 Task: Assign prateek.ku2001@gmail.com as Project Lead of Scrum Project Project0000000008 in Jira. Create Issue Issue0000000031 in Backlog  in Scrum Project Project0000000007 in Jira. Create Issue Issue0000000032 in Backlog  in Scrum Project Project0000000007 in Jira. Create Issue Issue0000000033 in Backlog  in Scrum Project Project0000000007 in Jira. Create Issue Issue0000000034 in Backlog  in Scrum Project Project0000000007 in Jira
Action: Mouse moved to (79, 424)
Screenshot: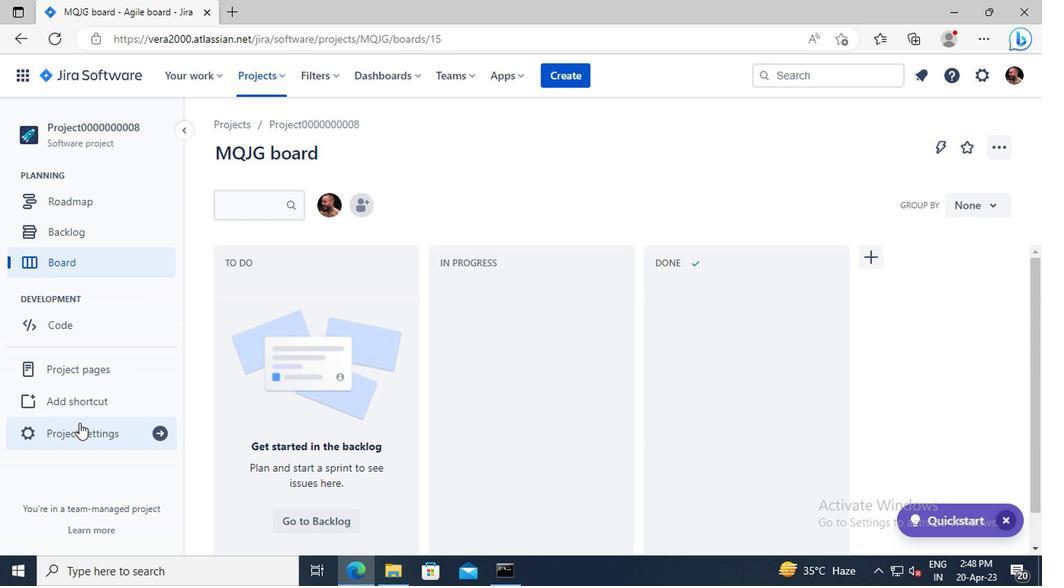 
Action: Mouse pressed left at (79, 424)
Screenshot: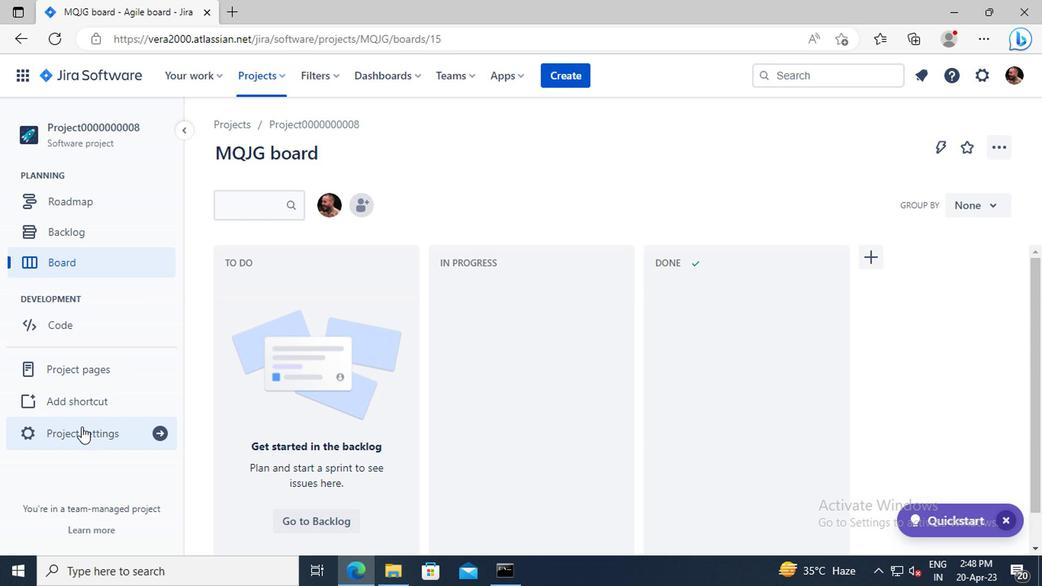 
Action: Mouse moved to (521, 323)
Screenshot: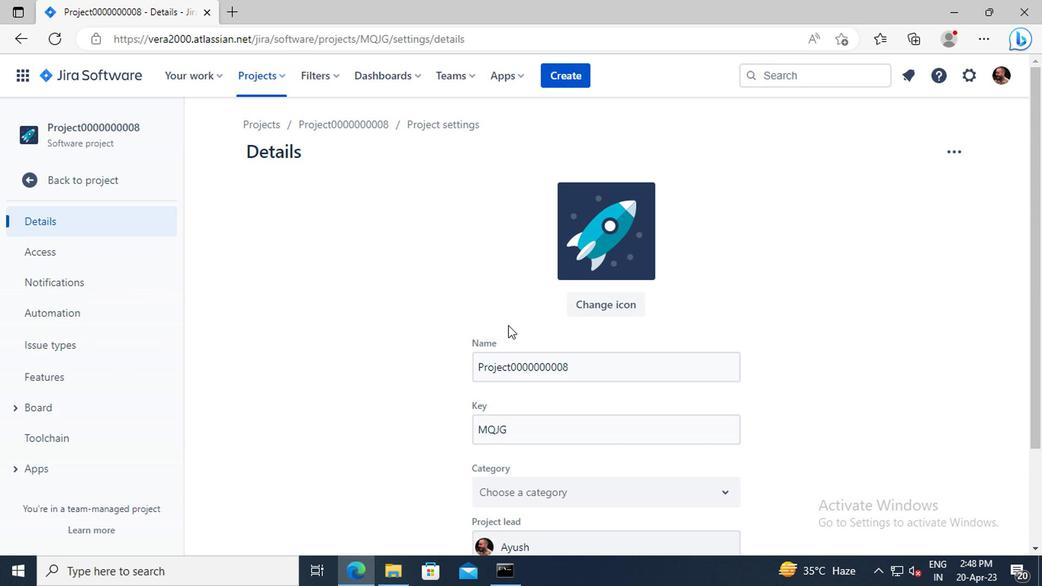 
Action: Mouse scrolled (521, 322) with delta (0, -1)
Screenshot: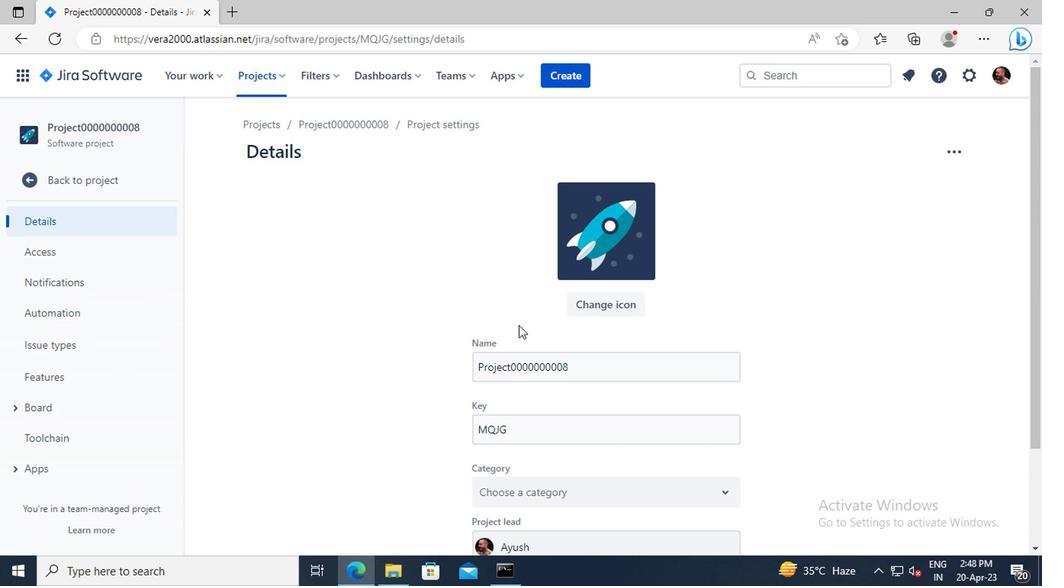 
Action: Mouse scrolled (521, 322) with delta (0, -1)
Screenshot: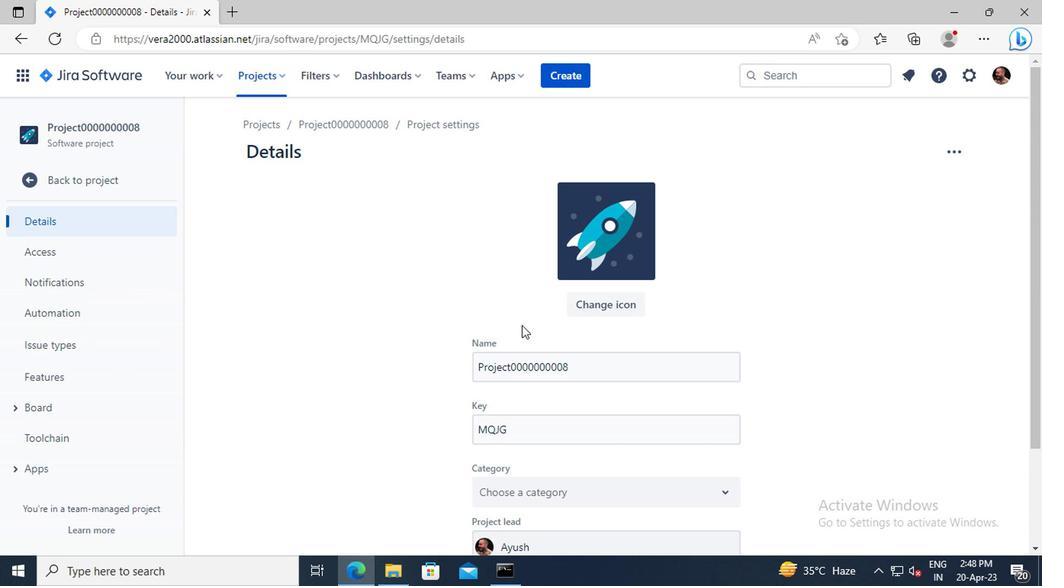 
Action: Mouse moved to (549, 415)
Screenshot: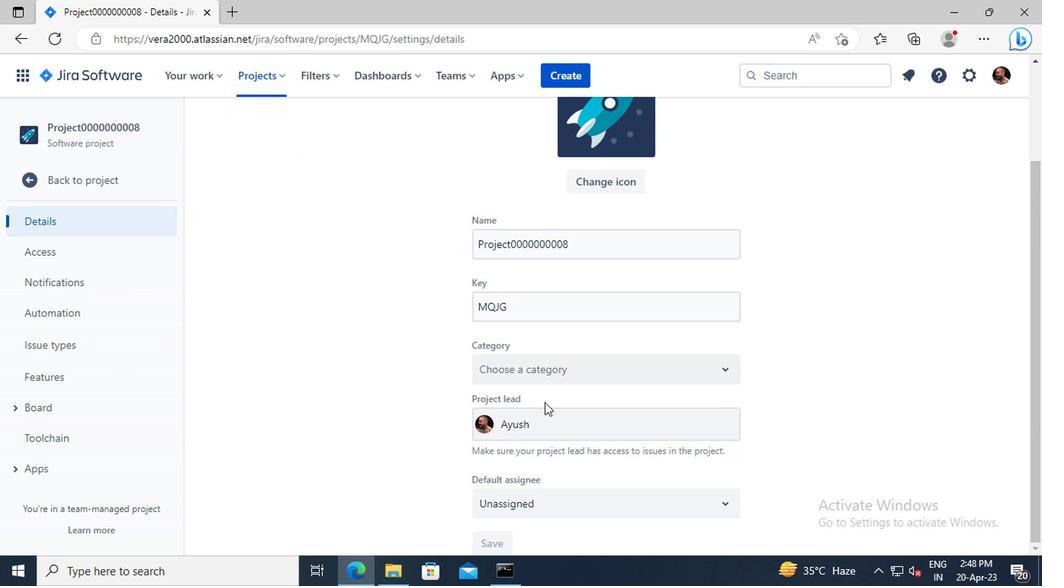 
Action: Mouse pressed left at (549, 415)
Screenshot: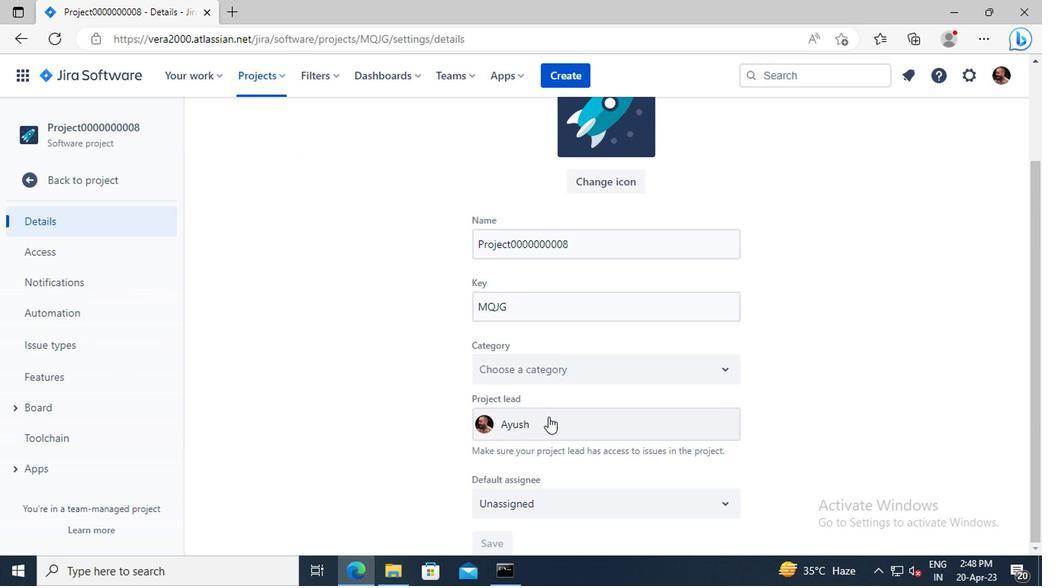 
Action: Key pressed parteek
Screenshot: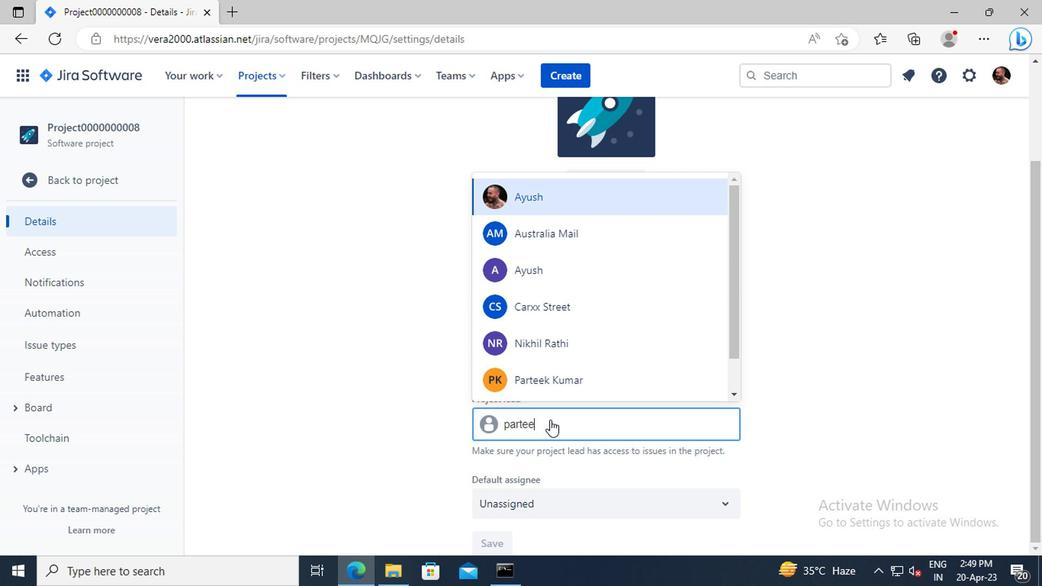 
Action: Mouse moved to (552, 378)
Screenshot: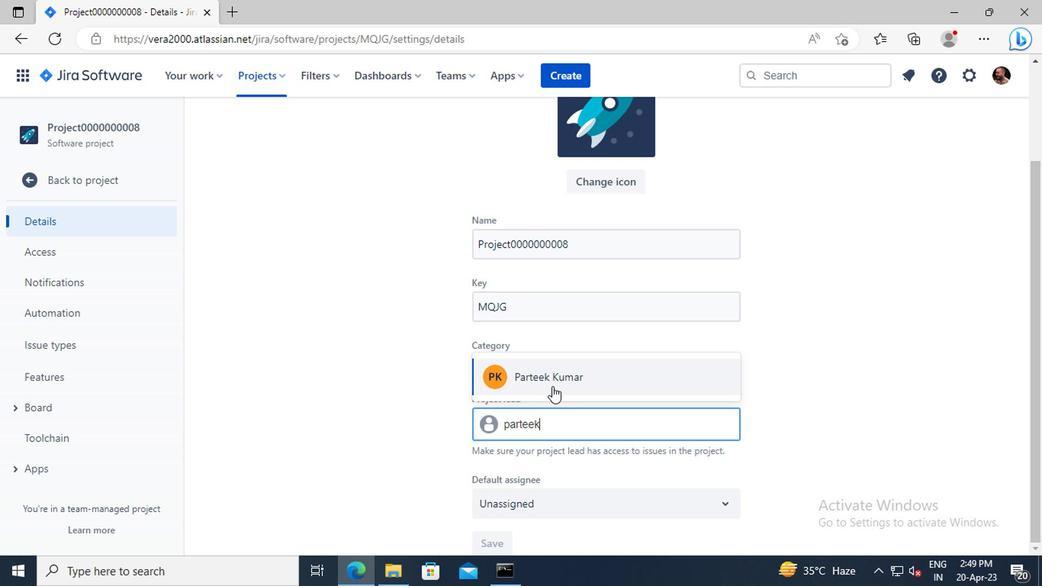 
Action: Mouse pressed left at (552, 378)
Screenshot: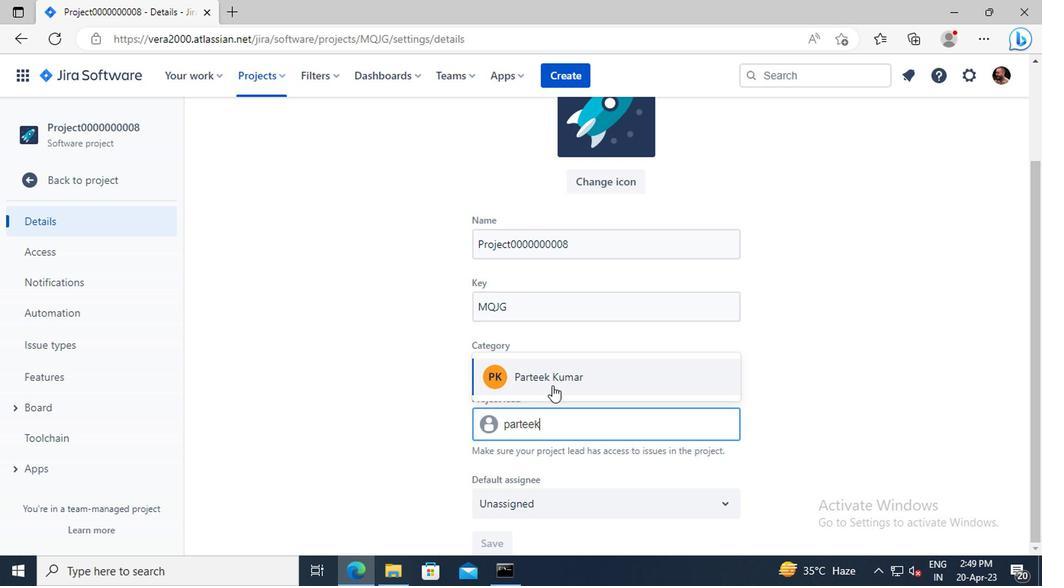 
Action: Mouse moved to (499, 529)
Screenshot: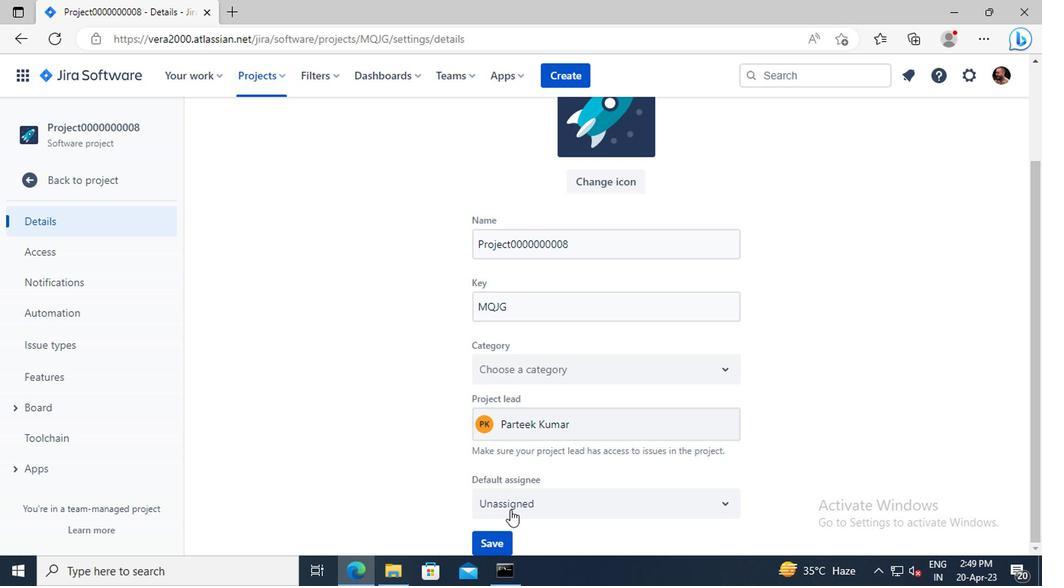 
Action: Mouse pressed left at (499, 529)
Screenshot: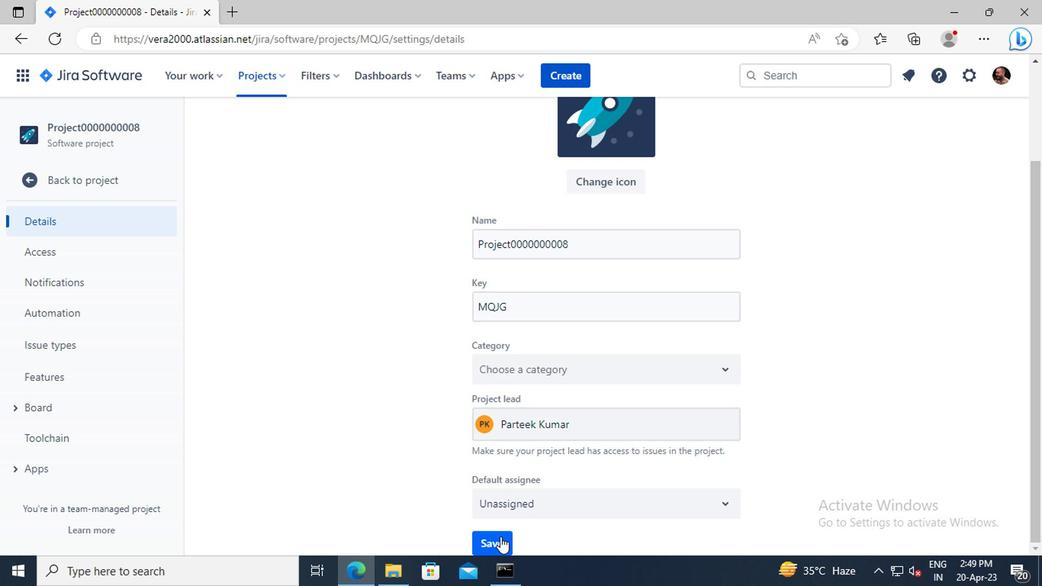 
Action: Mouse moved to (253, 80)
Screenshot: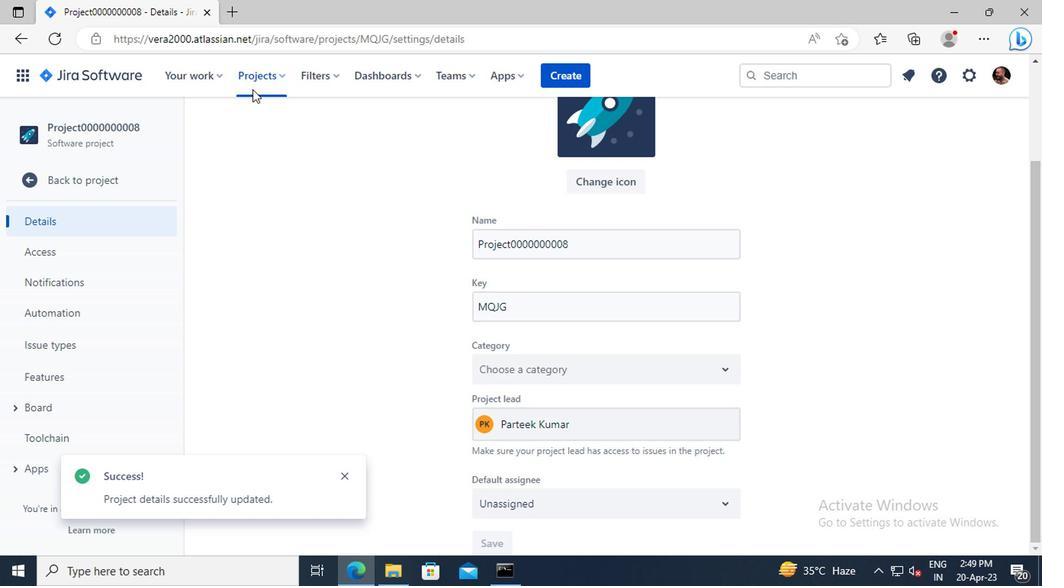 
Action: Mouse pressed left at (253, 80)
Screenshot: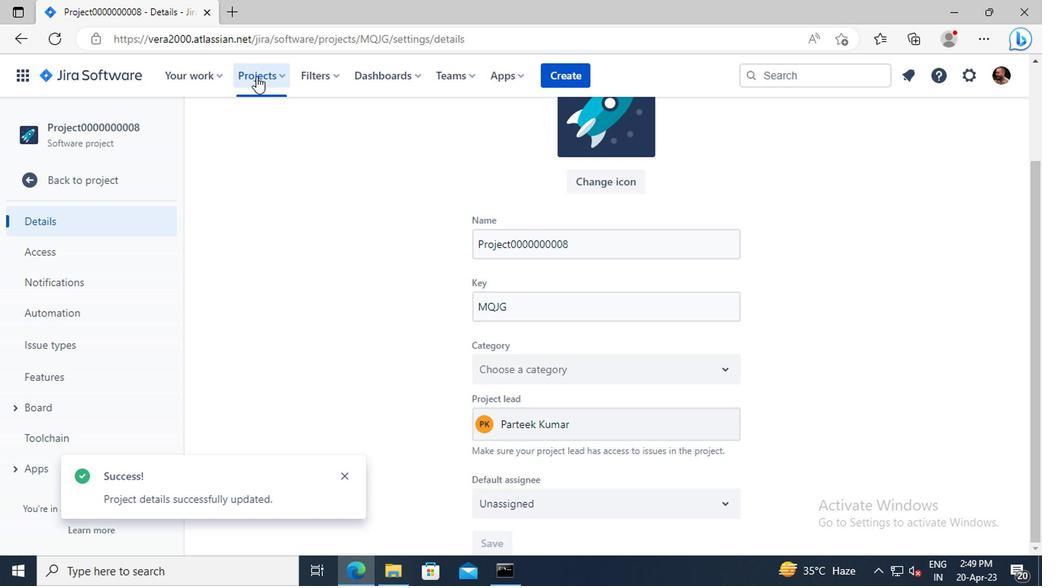 
Action: Mouse moved to (312, 177)
Screenshot: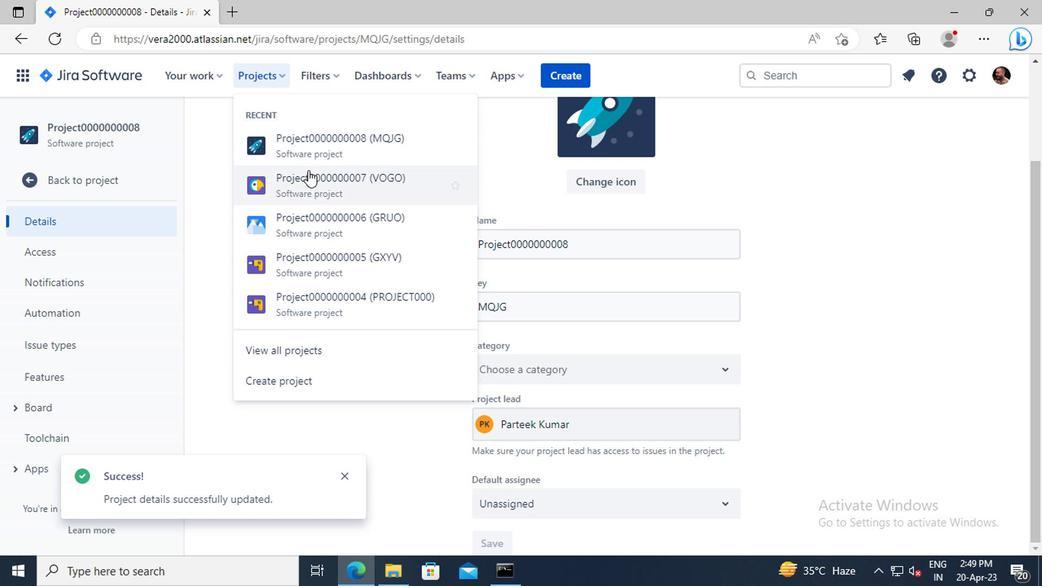 
Action: Mouse pressed left at (312, 177)
Screenshot: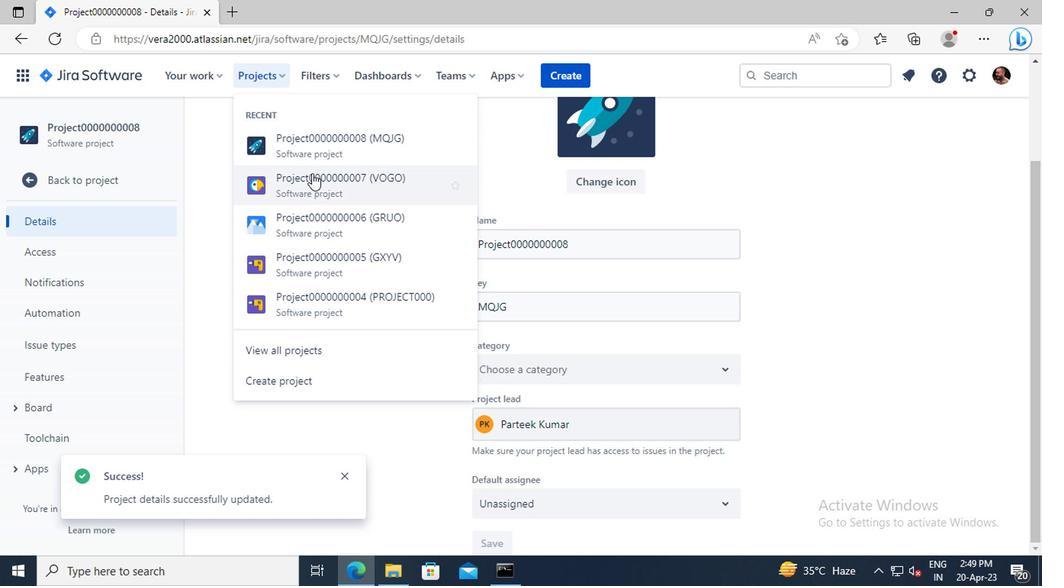 
Action: Mouse moved to (93, 231)
Screenshot: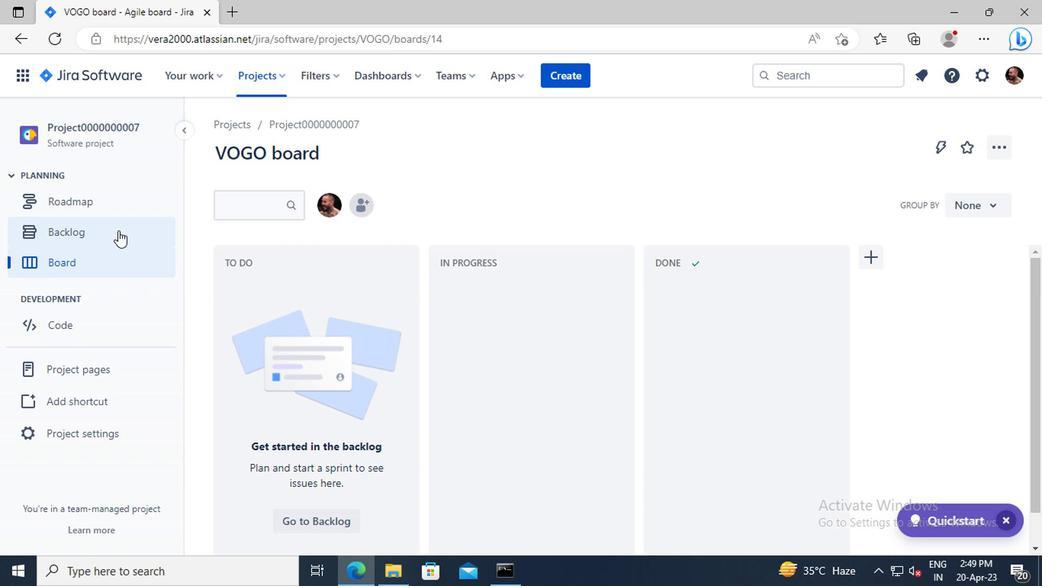 
Action: Mouse pressed left at (93, 231)
Screenshot: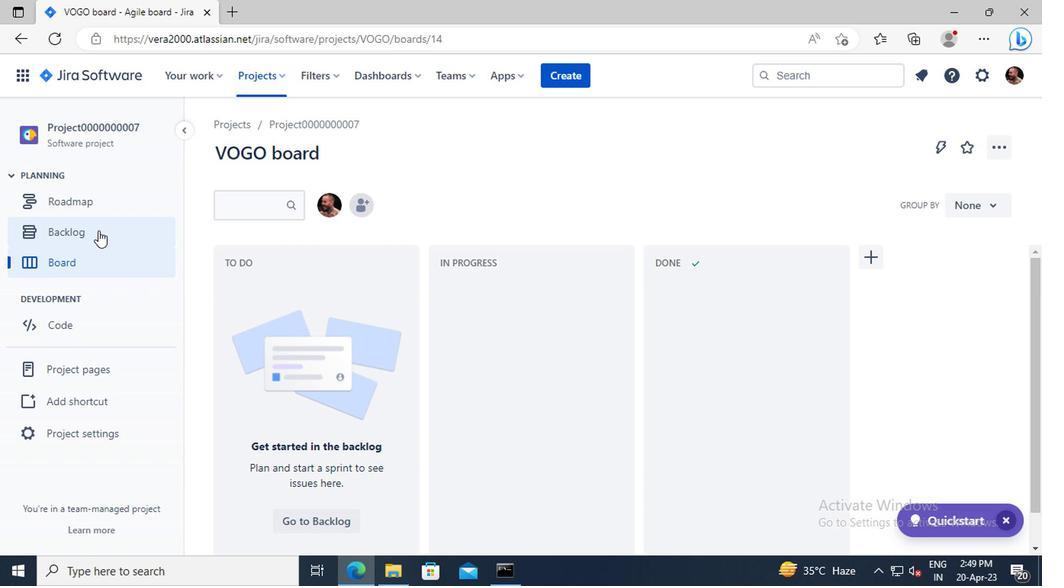 
Action: Mouse moved to (571, 81)
Screenshot: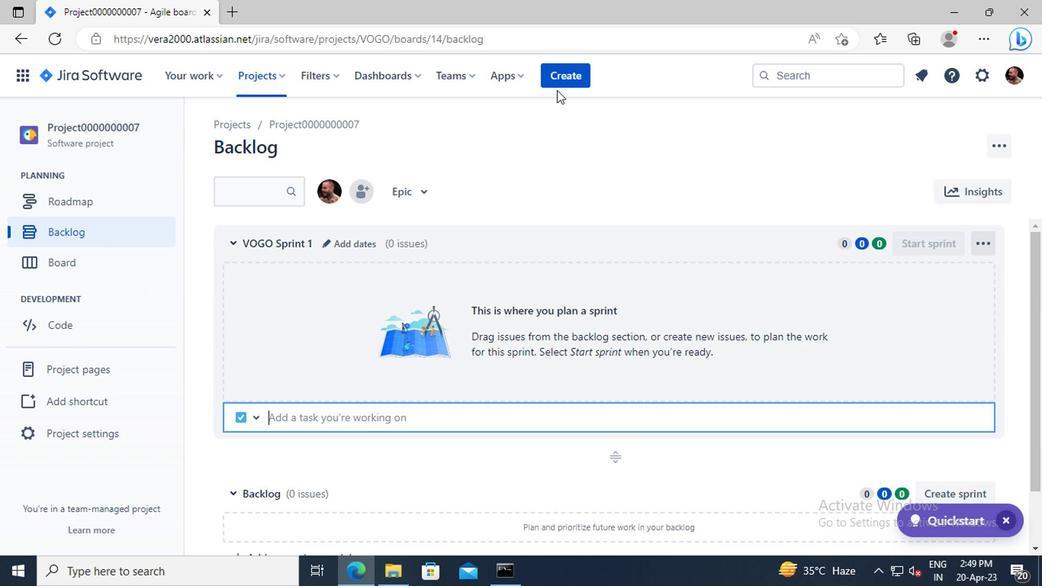 
Action: Mouse pressed left at (571, 81)
Screenshot: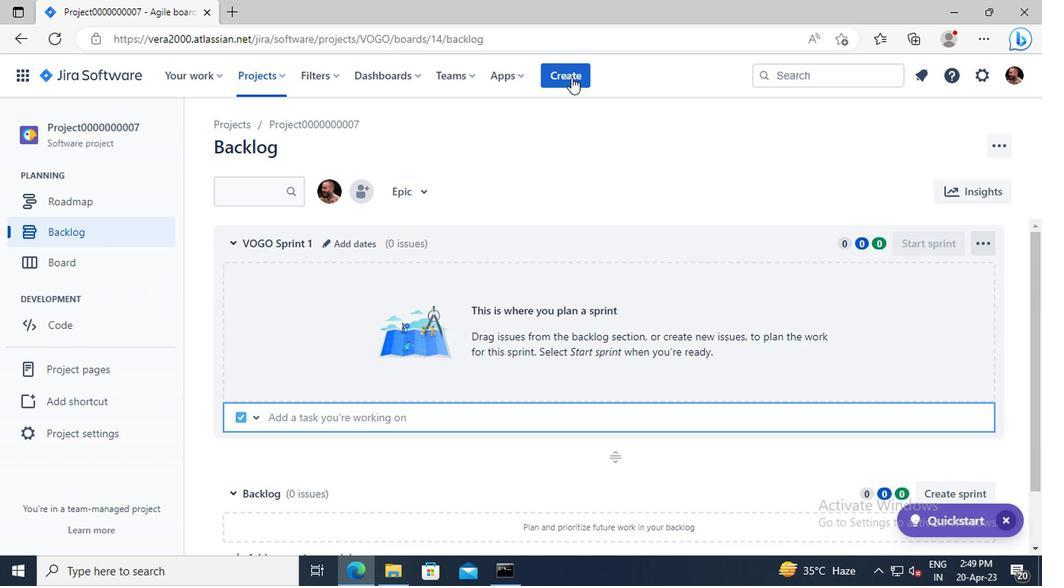 
Action: Mouse moved to (437, 301)
Screenshot: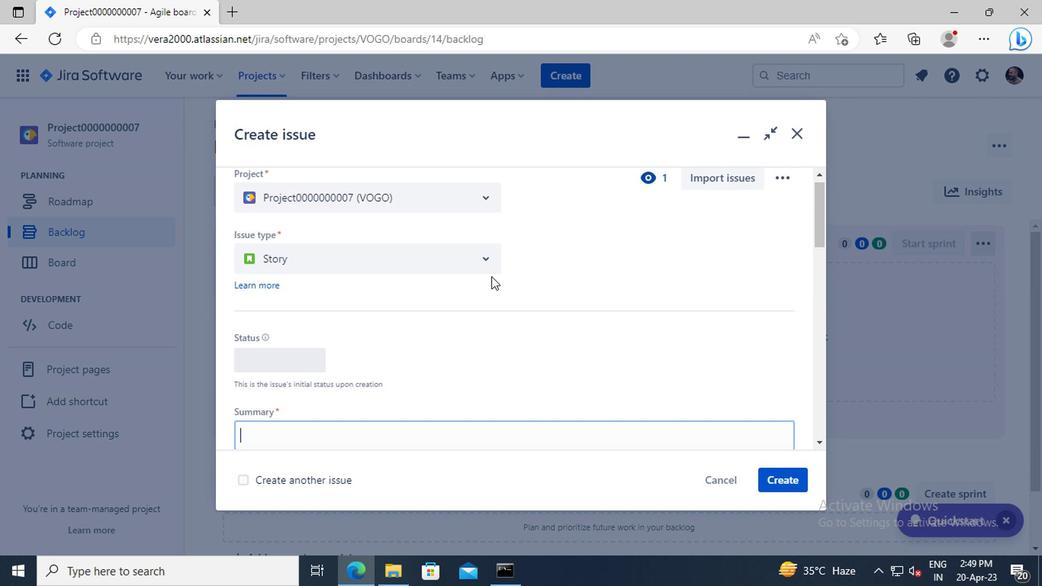 
Action: Mouse scrolled (437, 300) with delta (0, -1)
Screenshot: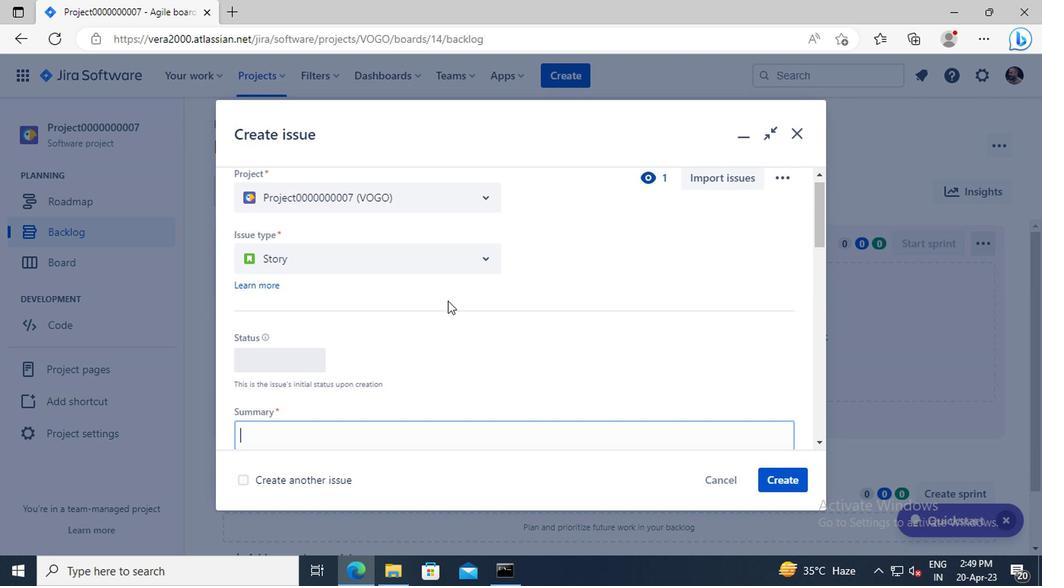 
Action: Mouse moved to (351, 394)
Screenshot: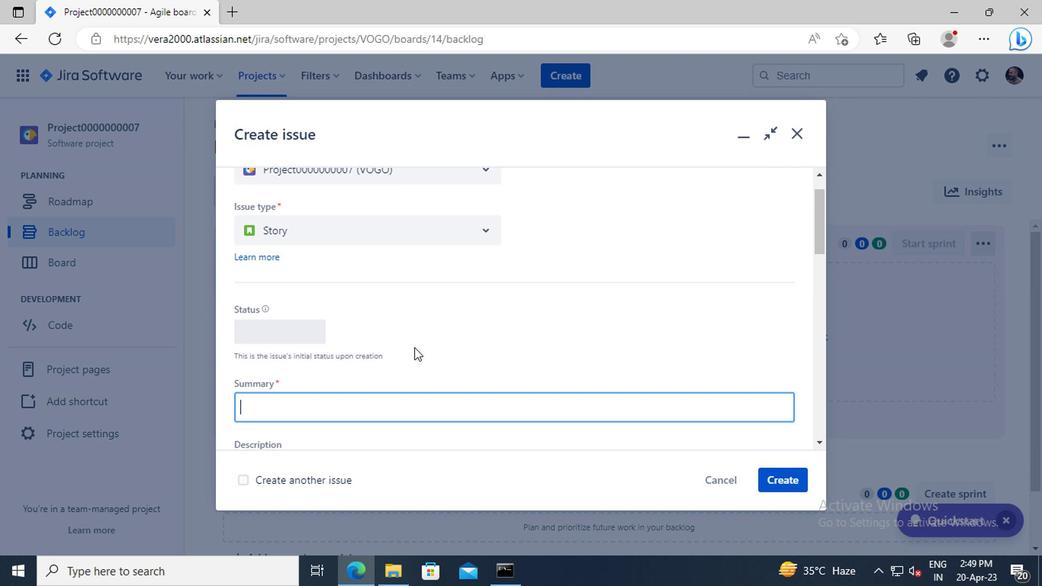 
Action: Mouse pressed left at (351, 394)
Screenshot: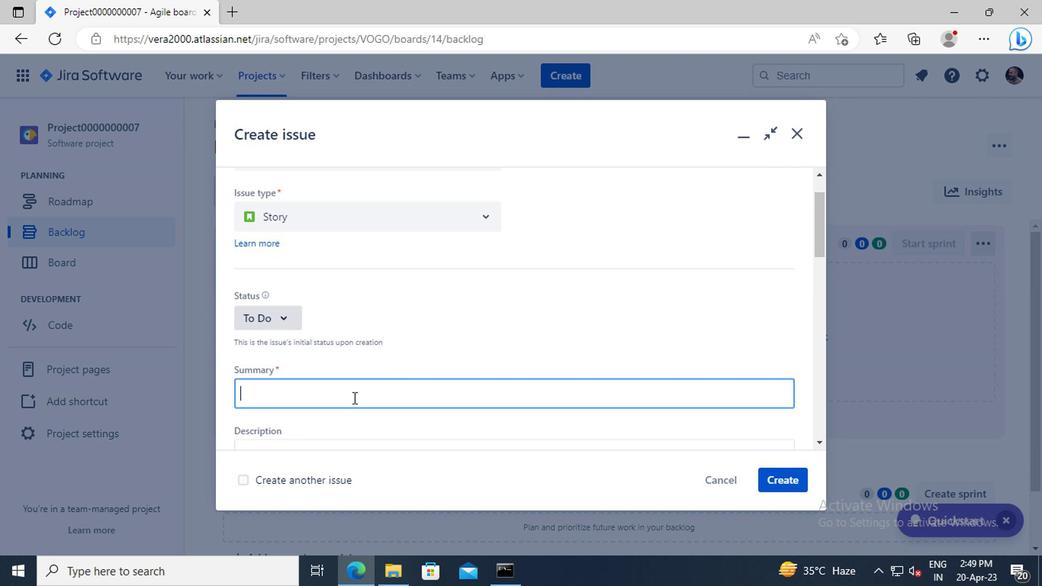 
Action: Mouse moved to (350, 394)
Screenshot: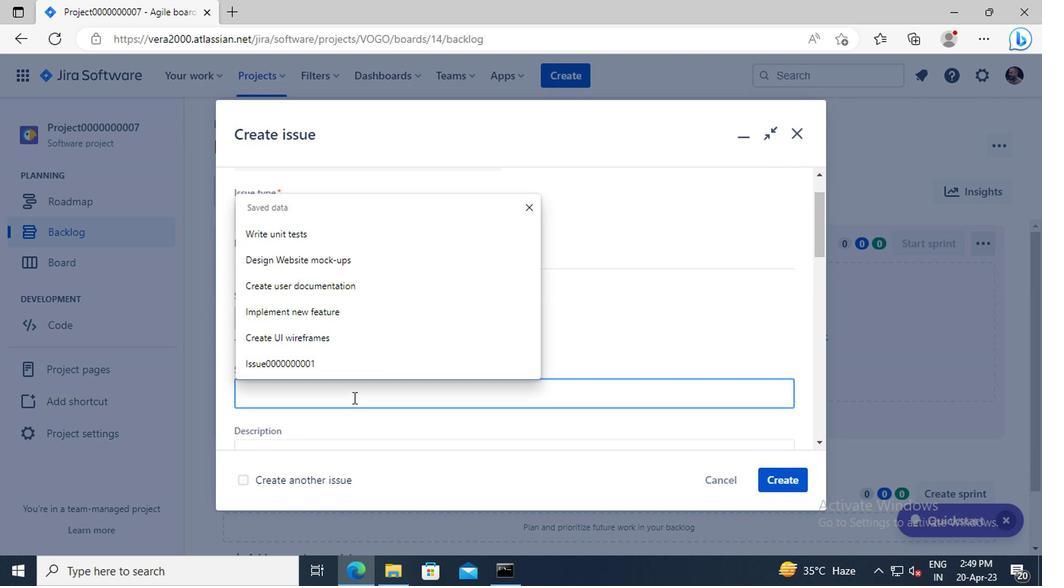 
Action: Key pressed <Key.shift>ISSUE0000000031
Screenshot: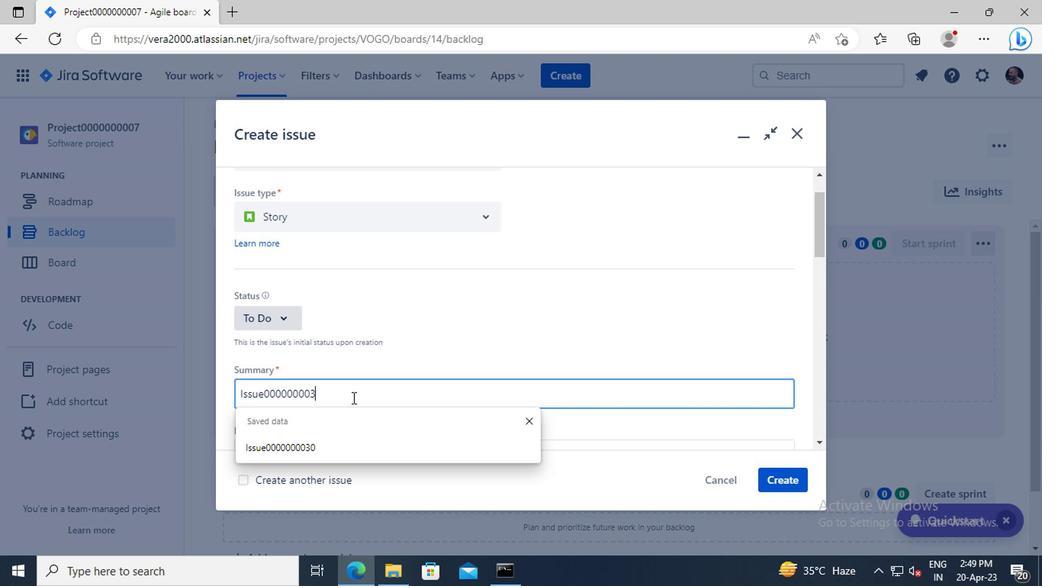 
Action: Mouse moved to (775, 474)
Screenshot: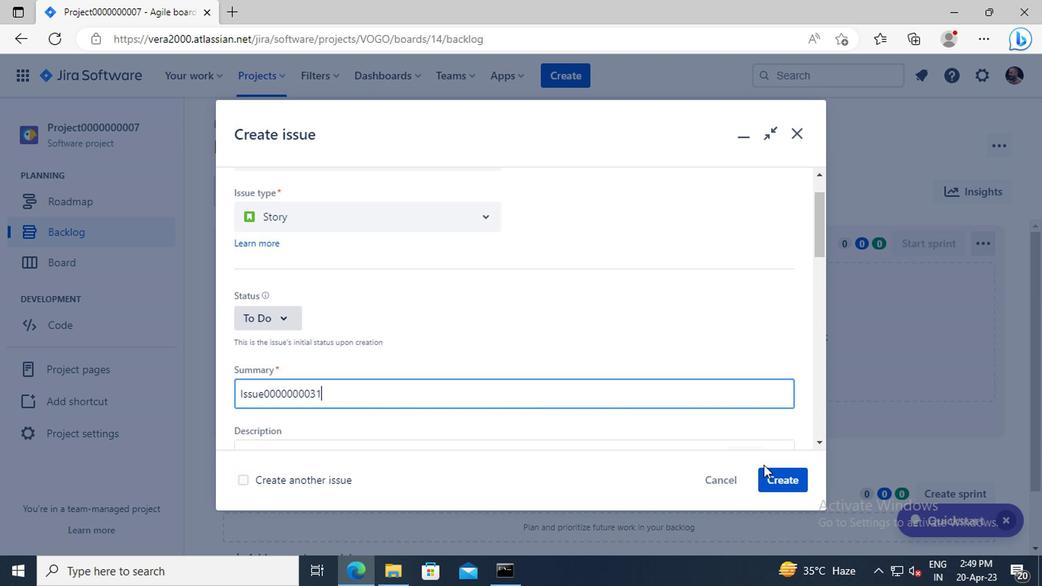 
Action: Mouse pressed left at (775, 474)
Screenshot: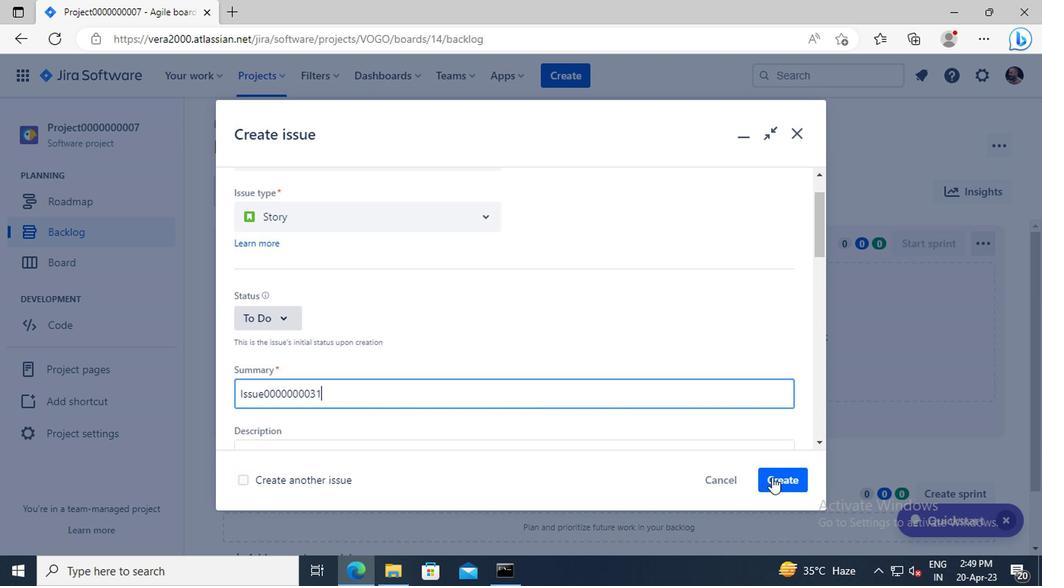 
Action: Mouse moved to (572, 77)
Screenshot: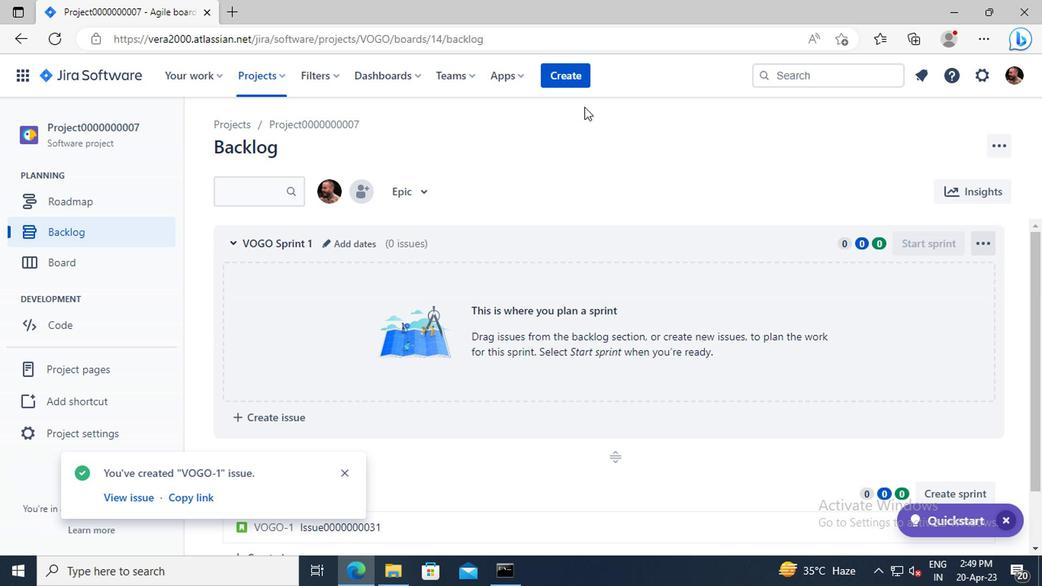 
Action: Mouse pressed left at (572, 77)
Screenshot: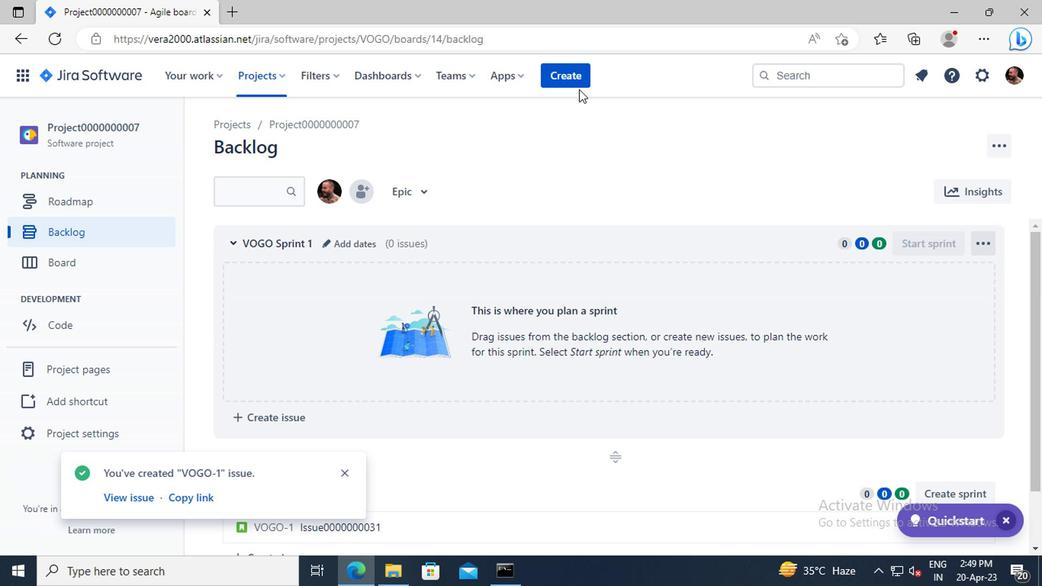 
Action: Mouse moved to (389, 310)
Screenshot: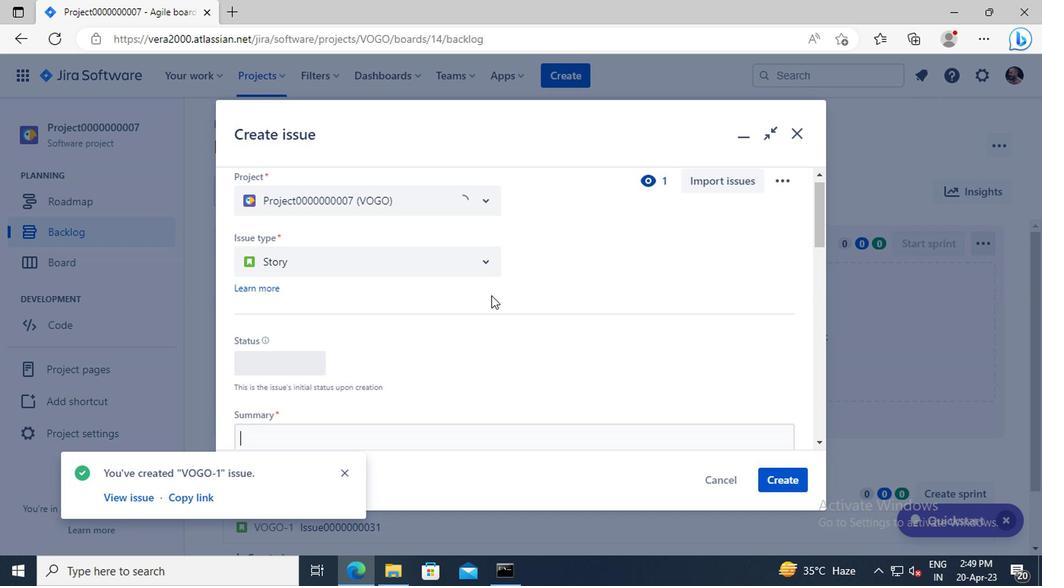 
Action: Mouse scrolled (389, 309) with delta (0, 0)
Screenshot: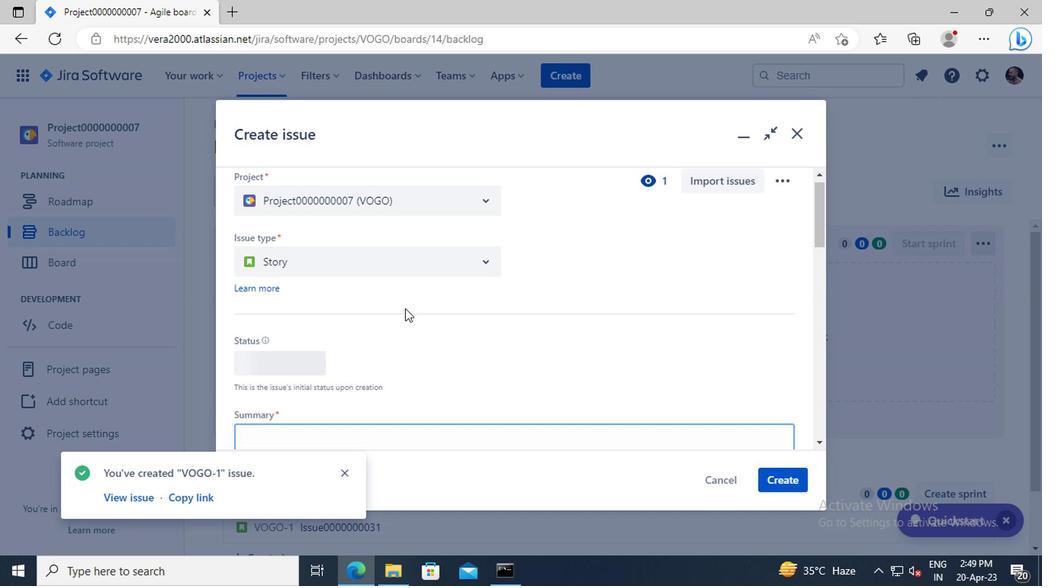
Action: Mouse scrolled (389, 309) with delta (0, 0)
Screenshot: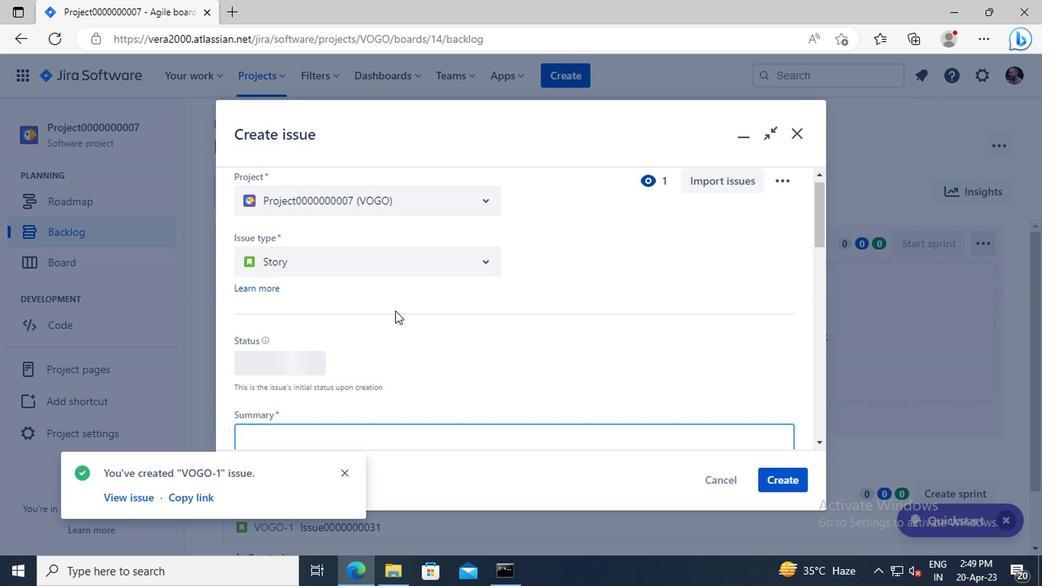 
Action: Mouse moved to (355, 348)
Screenshot: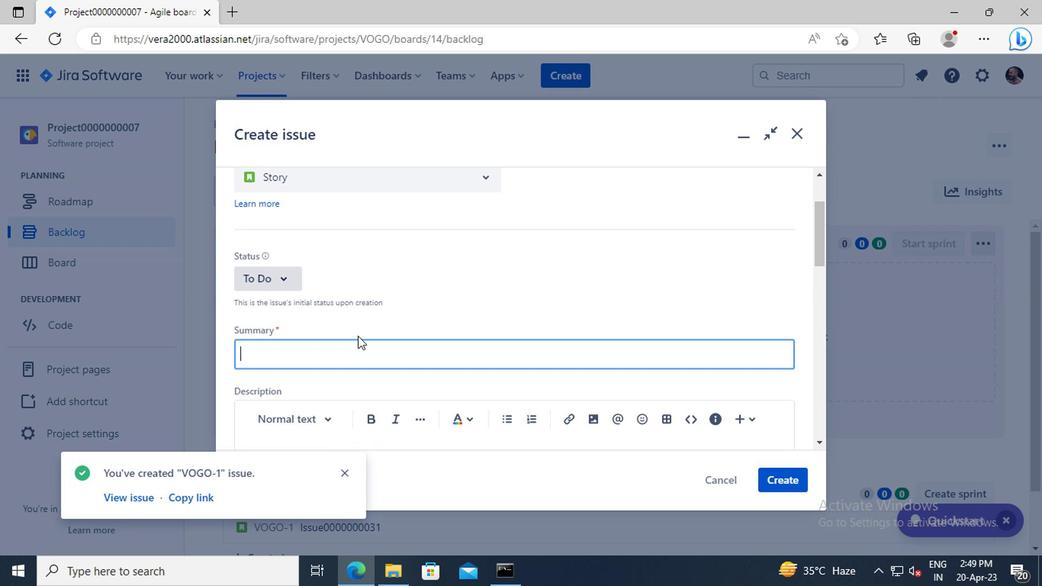 
Action: Mouse pressed left at (355, 348)
Screenshot: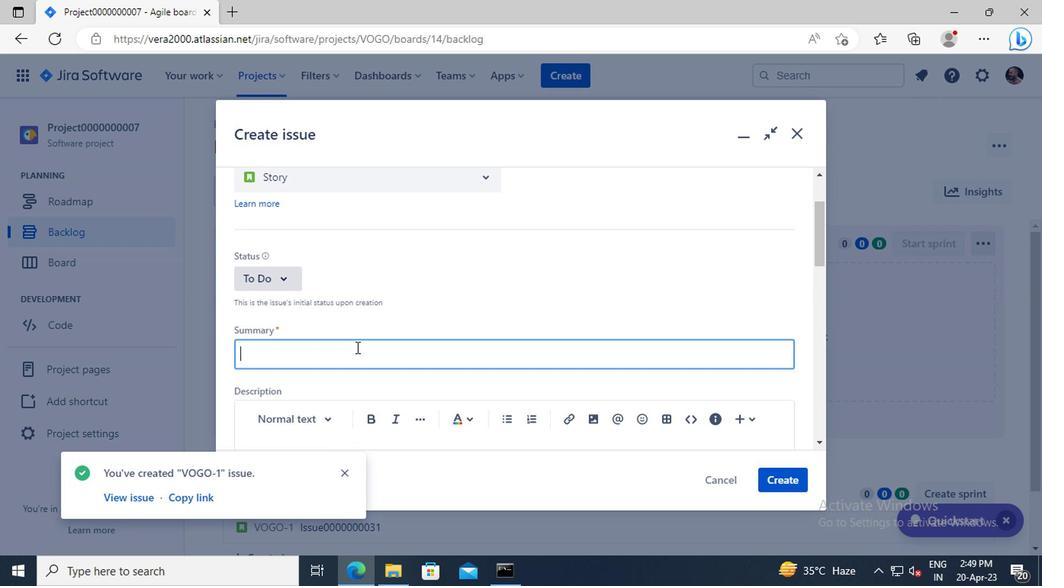 
Action: Key pressed <Key.shift>ISSUE0000000032
Screenshot: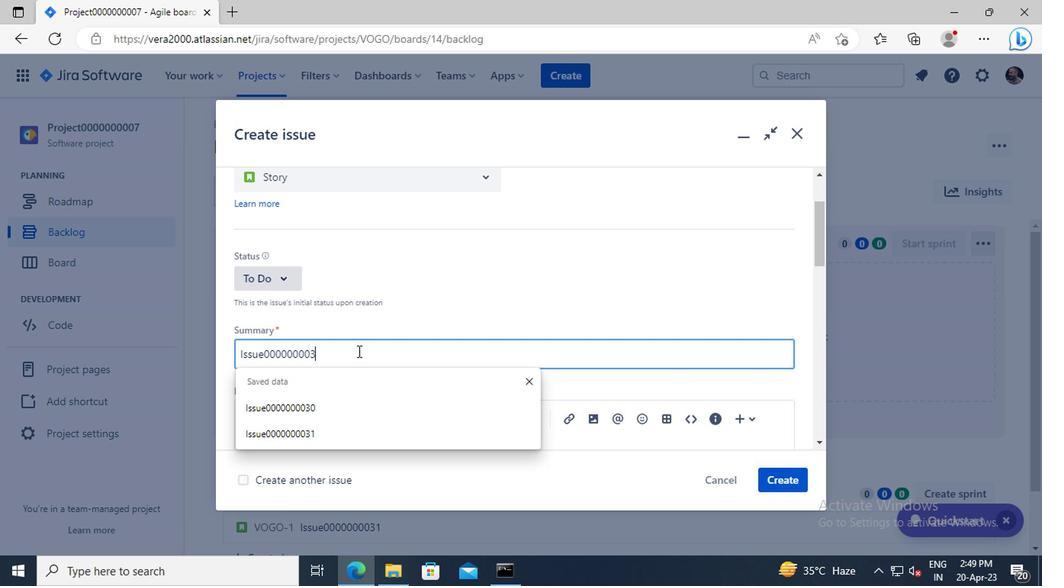 
Action: Mouse moved to (778, 466)
Screenshot: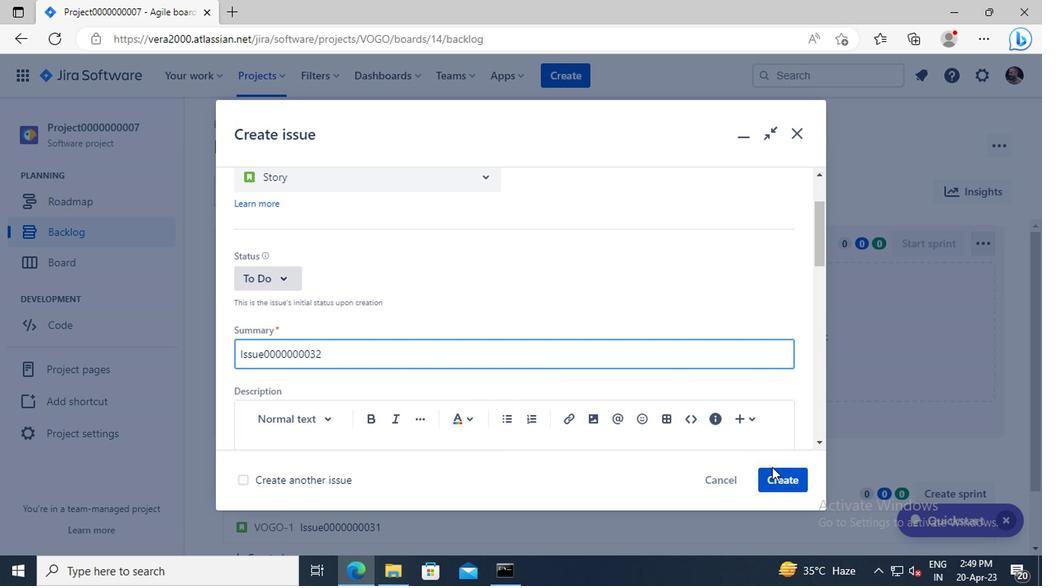 
Action: Mouse pressed left at (778, 466)
Screenshot: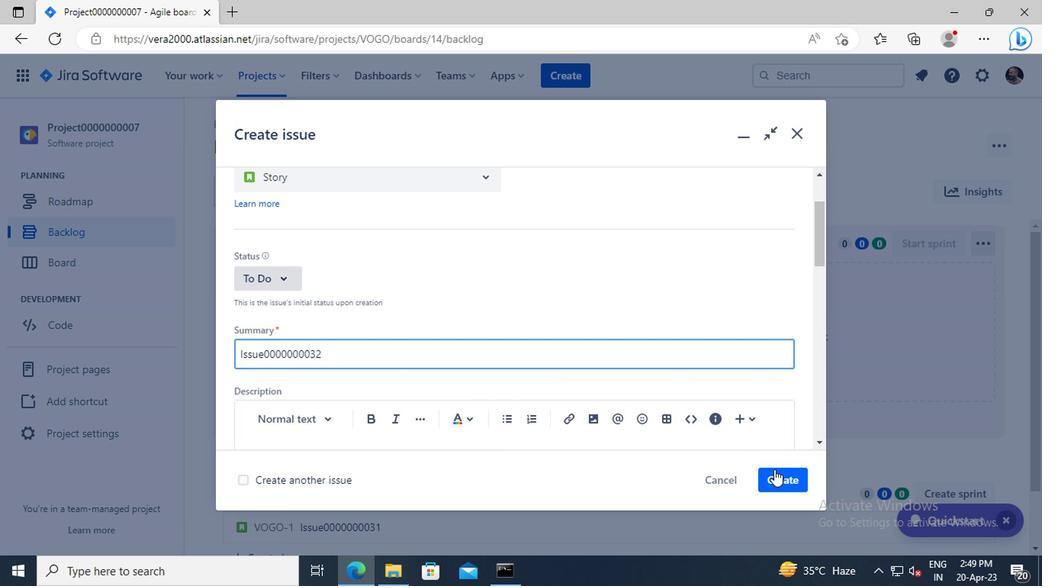 
Action: Mouse moved to (577, 81)
Screenshot: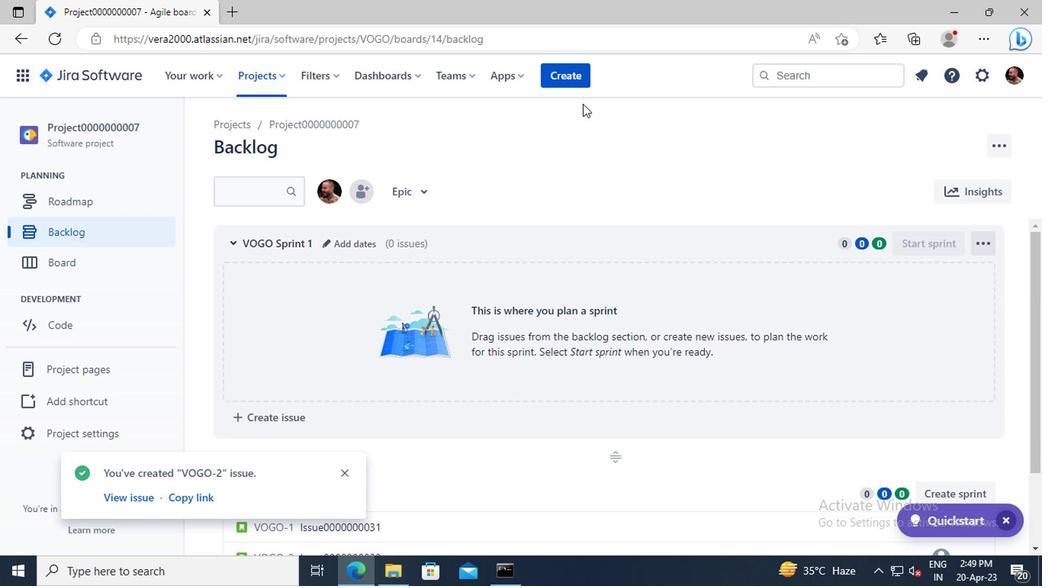 
Action: Mouse pressed left at (577, 81)
Screenshot: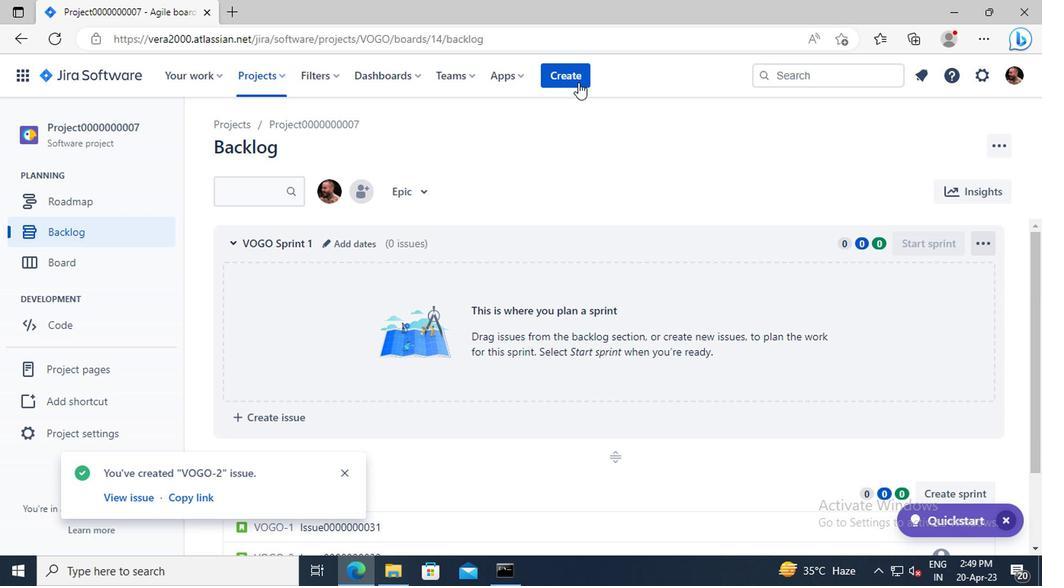 
Action: Mouse moved to (458, 301)
Screenshot: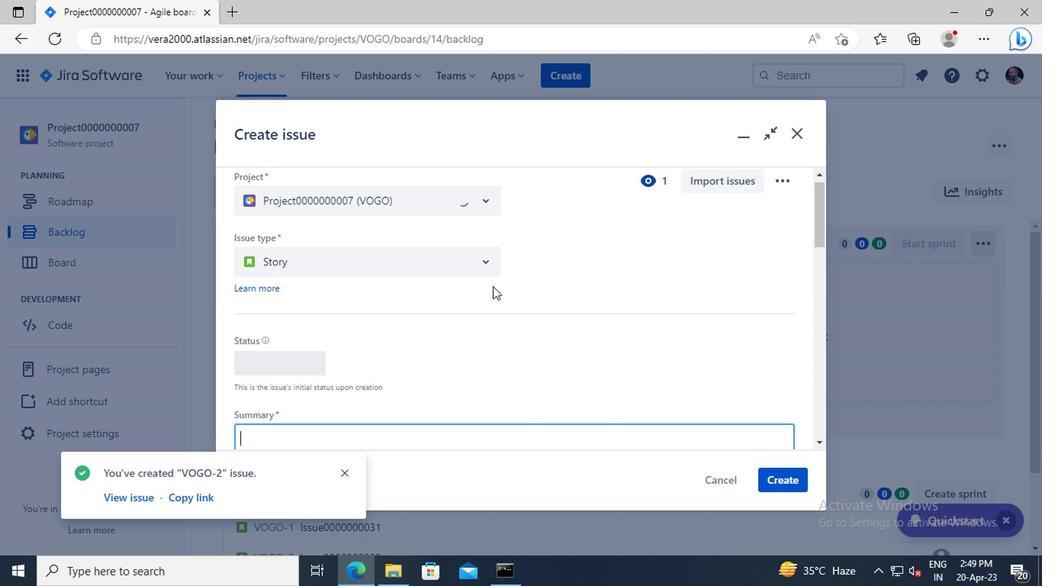 
Action: Mouse scrolled (458, 301) with delta (0, 0)
Screenshot: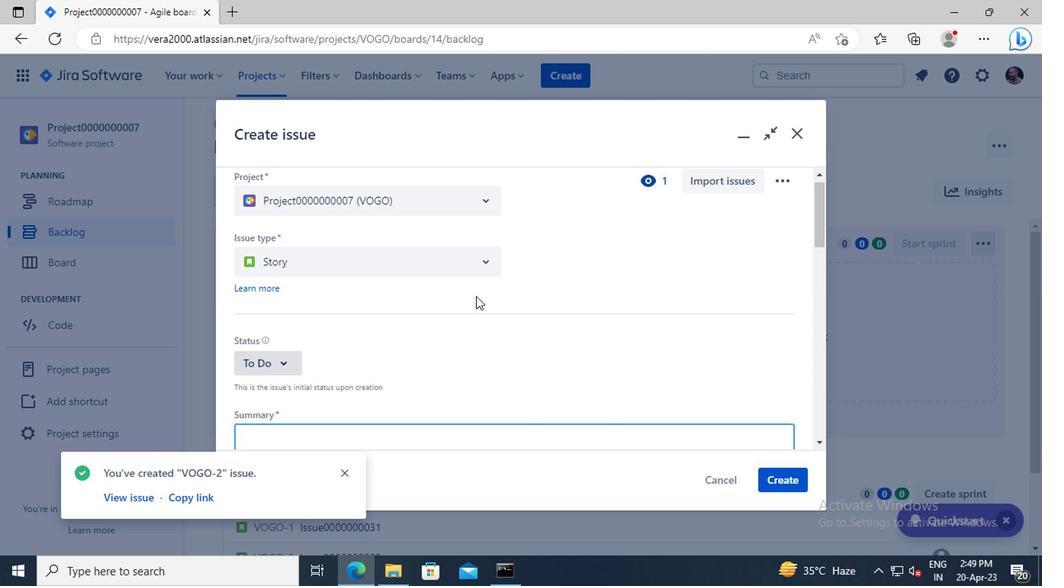 
Action: Mouse moved to (419, 389)
Screenshot: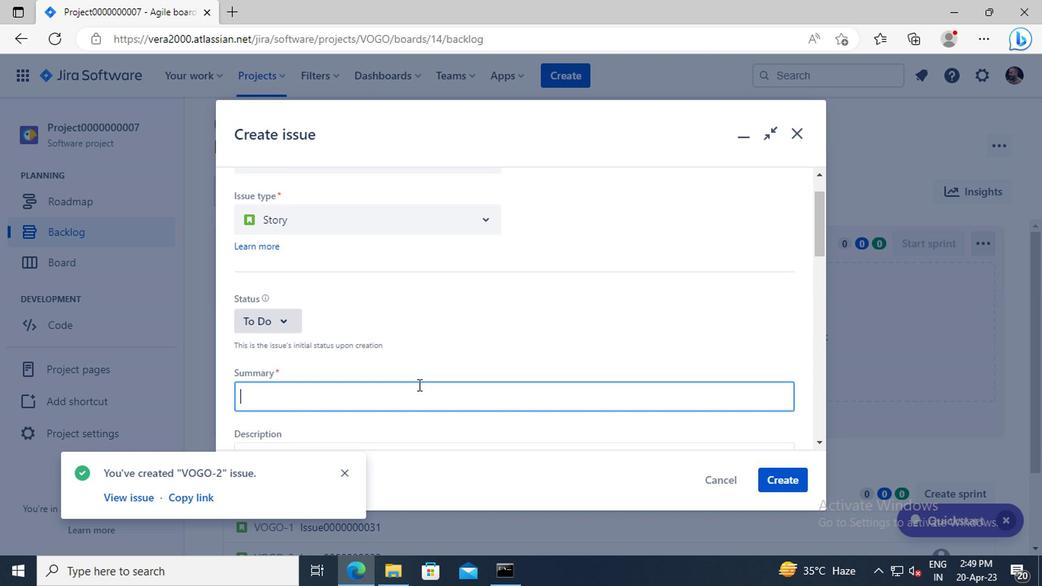
Action: Mouse pressed left at (419, 389)
Screenshot: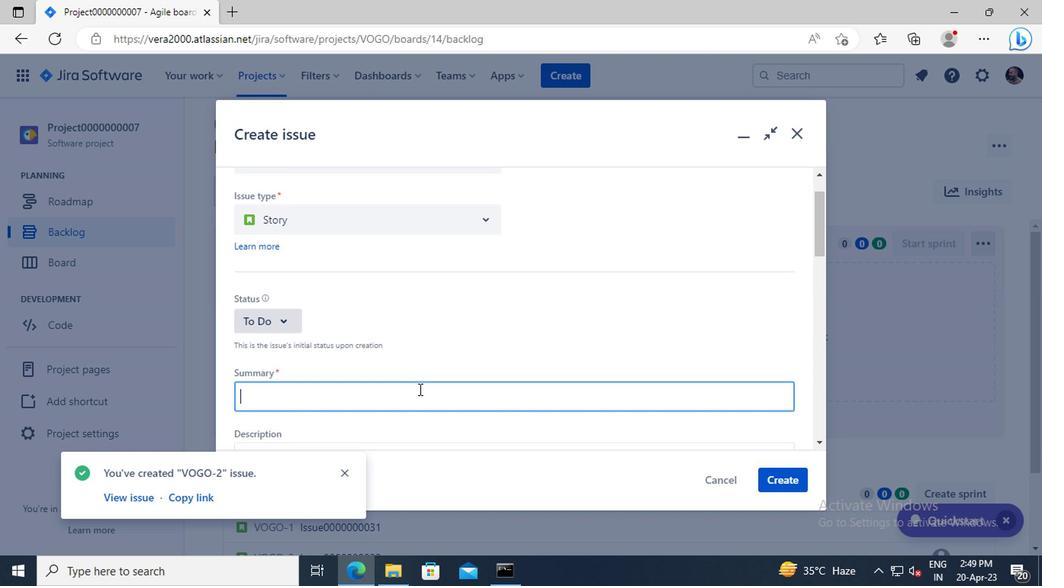 
Action: Key pressed <Key.shift>ISSUE0000000033
Screenshot: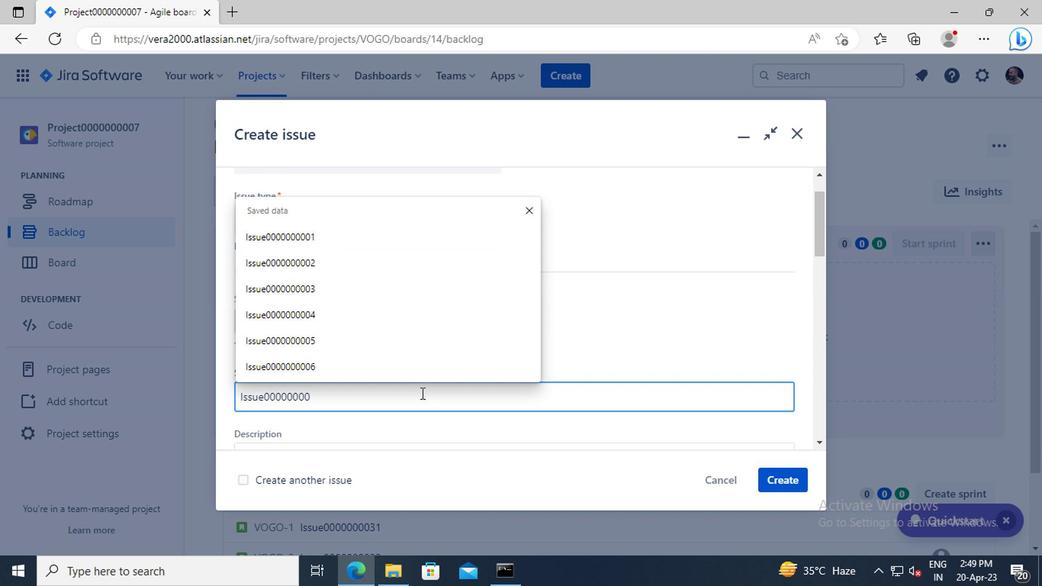 
Action: Mouse moved to (775, 468)
Screenshot: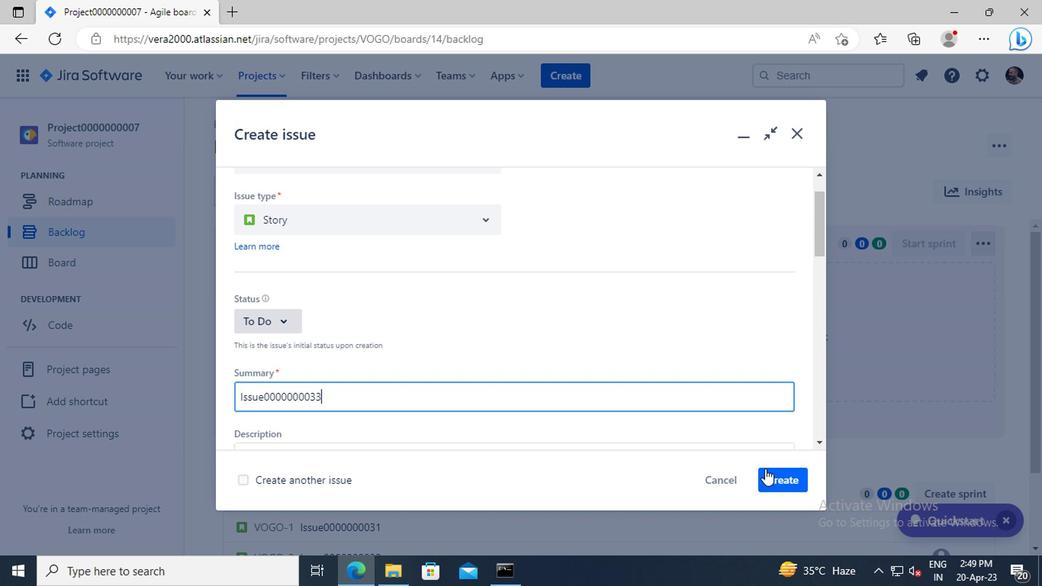
Action: Mouse pressed left at (775, 468)
Screenshot: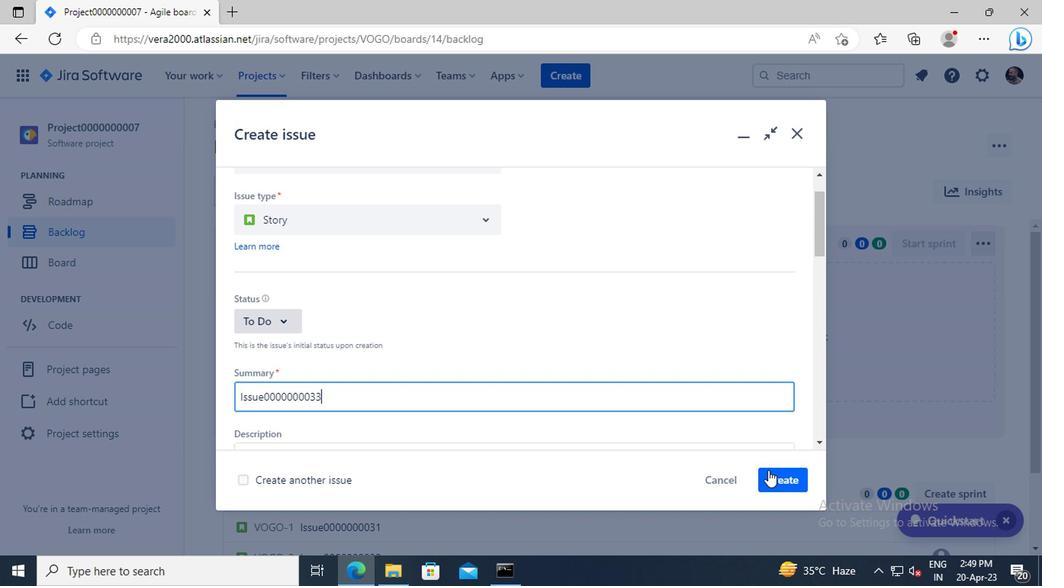 
Action: Mouse moved to (565, 83)
Screenshot: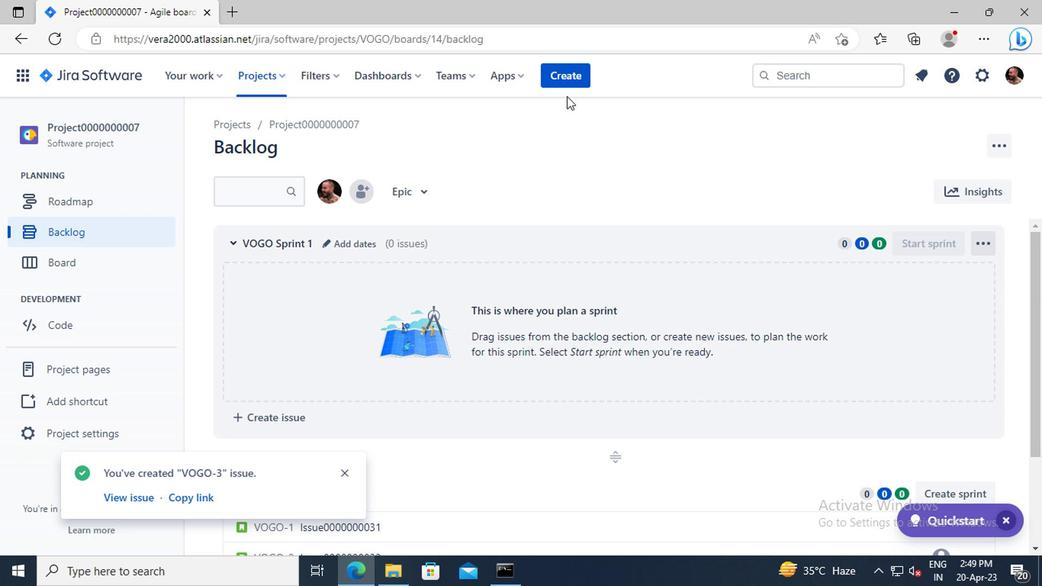 
Action: Mouse pressed left at (565, 83)
Screenshot: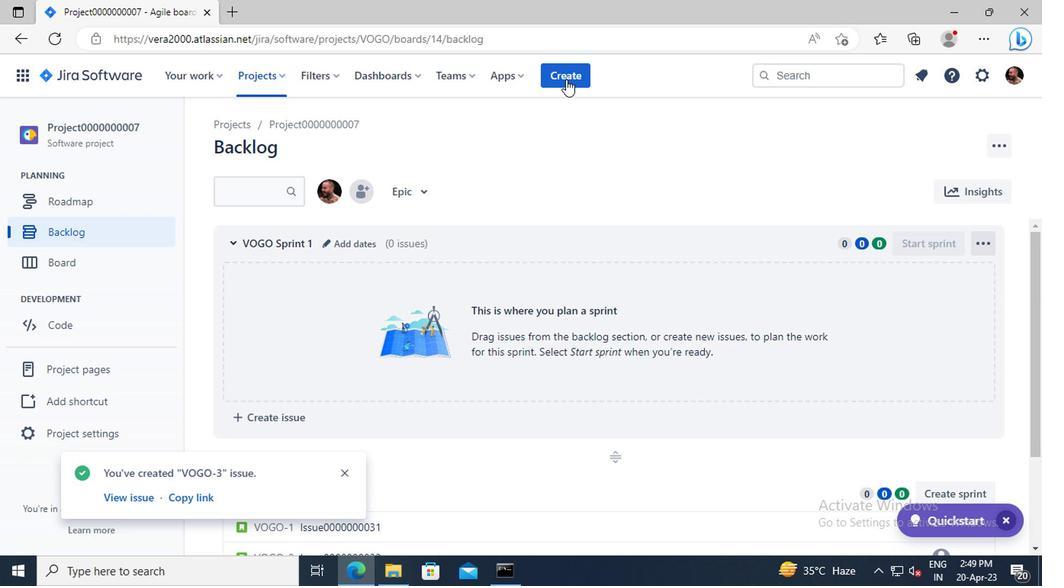 
Action: Mouse moved to (453, 311)
Screenshot: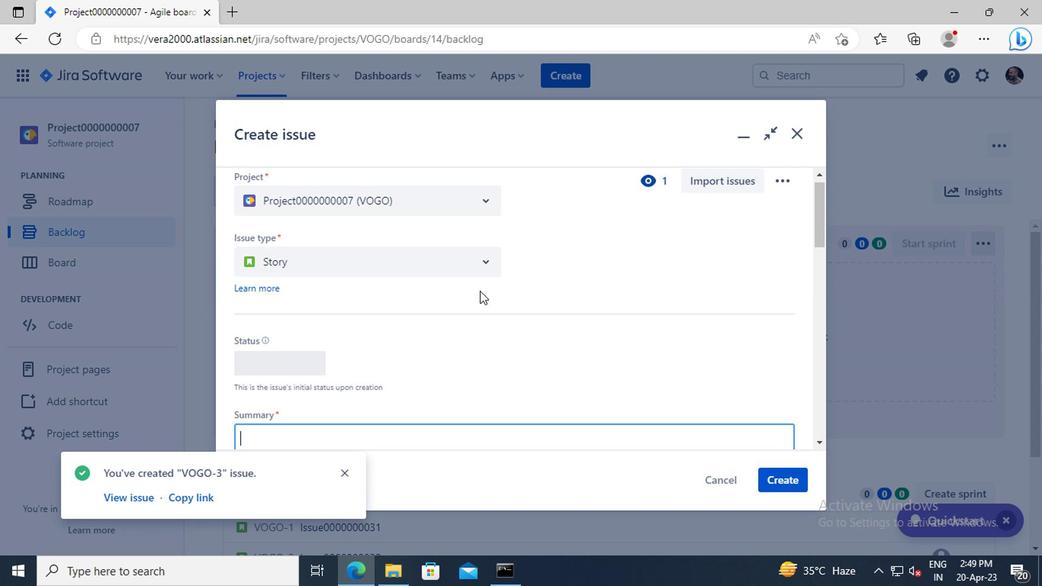 
Action: Mouse scrolled (453, 311) with delta (0, 0)
Screenshot: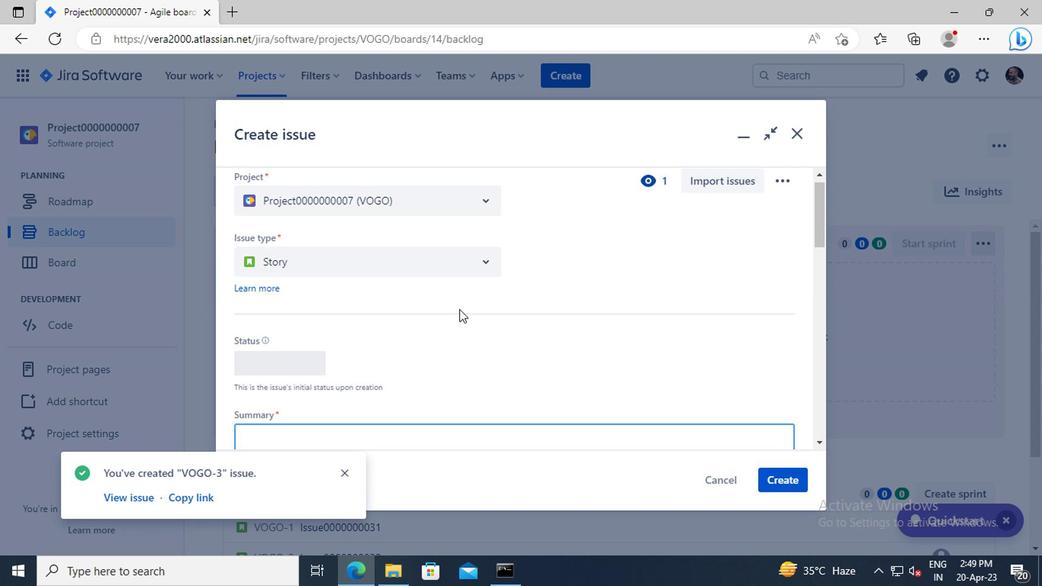 
Action: Mouse scrolled (453, 311) with delta (0, 0)
Screenshot: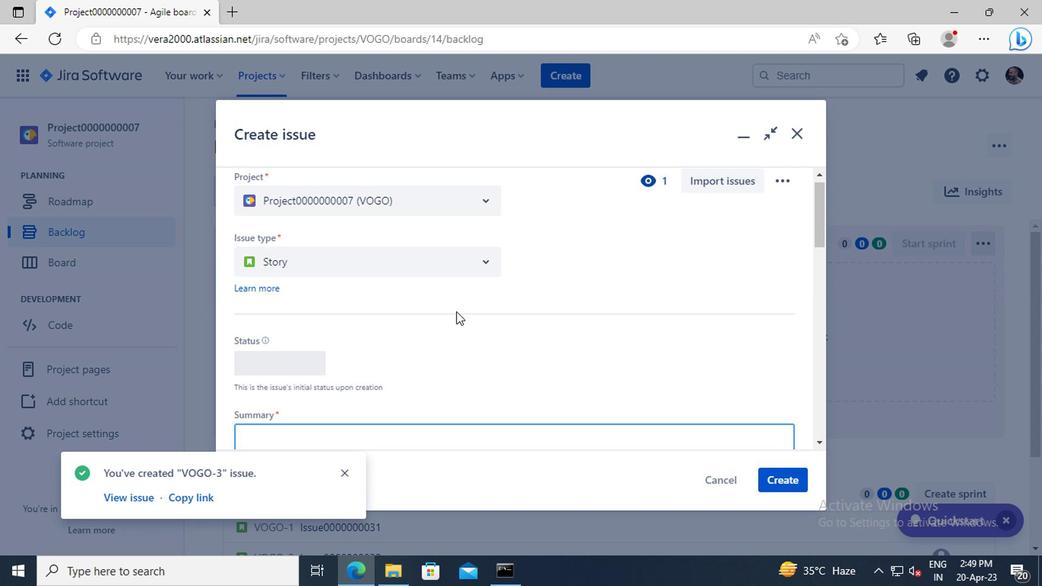 
Action: Mouse moved to (409, 351)
Screenshot: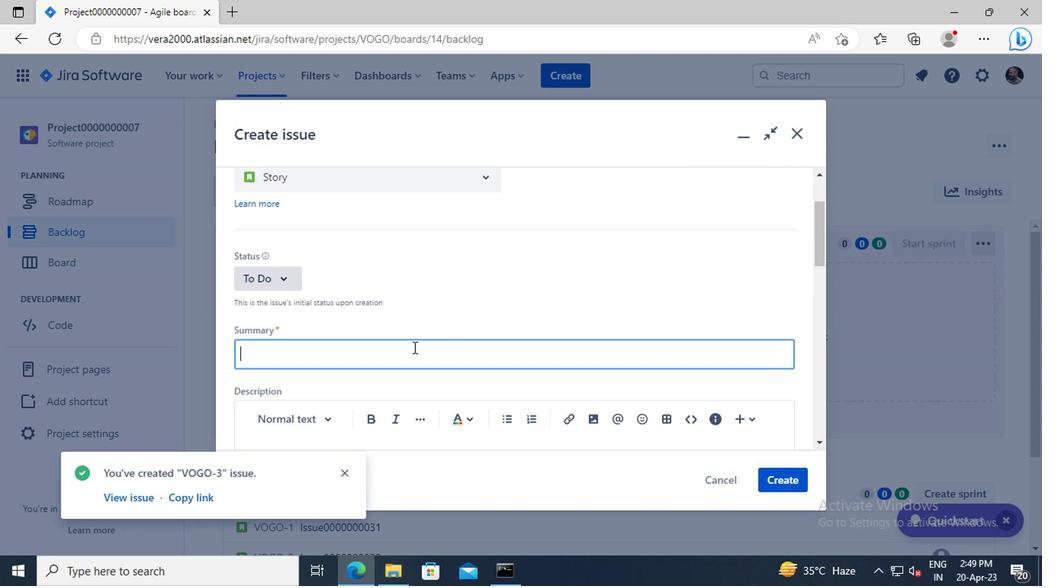
Action: Mouse pressed left at (409, 351)
Screenshot: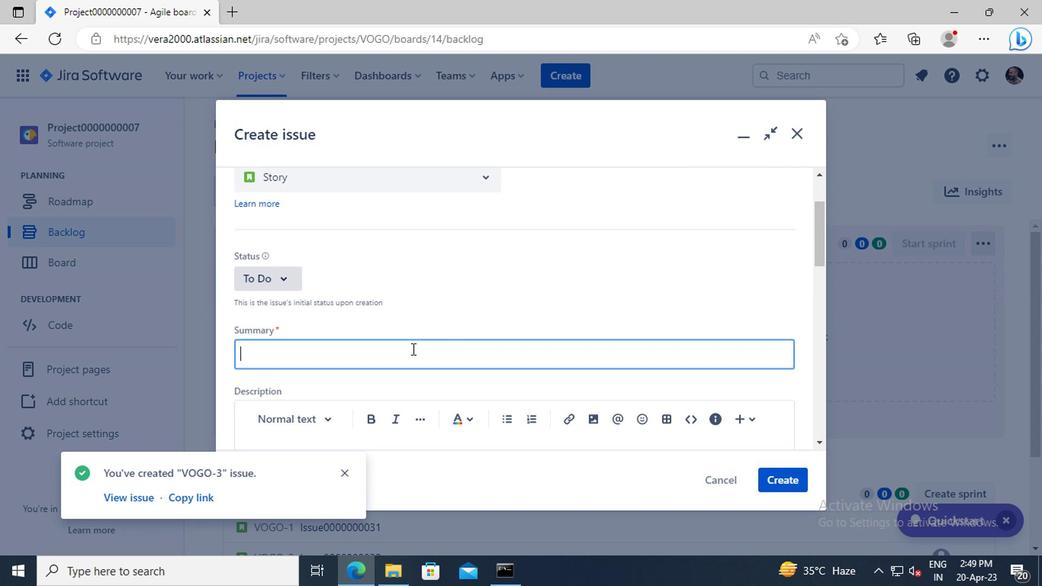 
Action: Key pressed <Key.shift>ISSUE0000000034
Screenshot: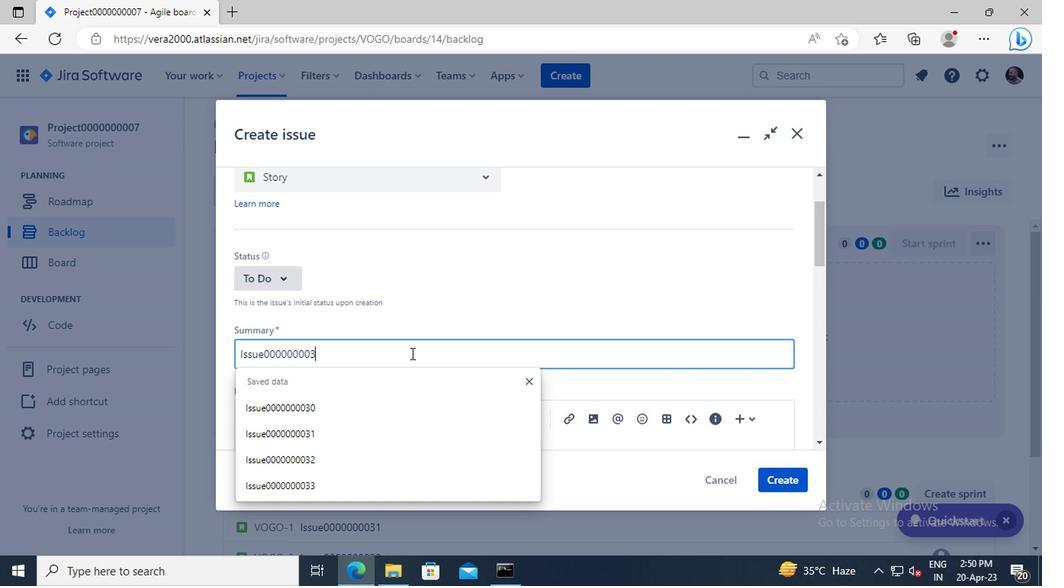 
Action: Mouse moved to (775, 473)
Screenshot: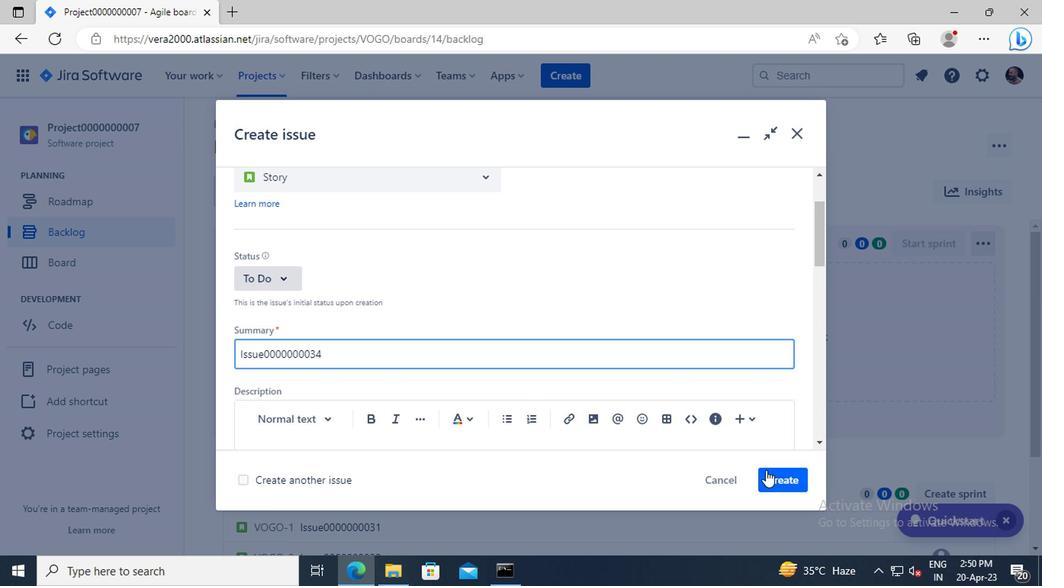 
Action: Mouse pressed left at (775, 473)
Screenshot: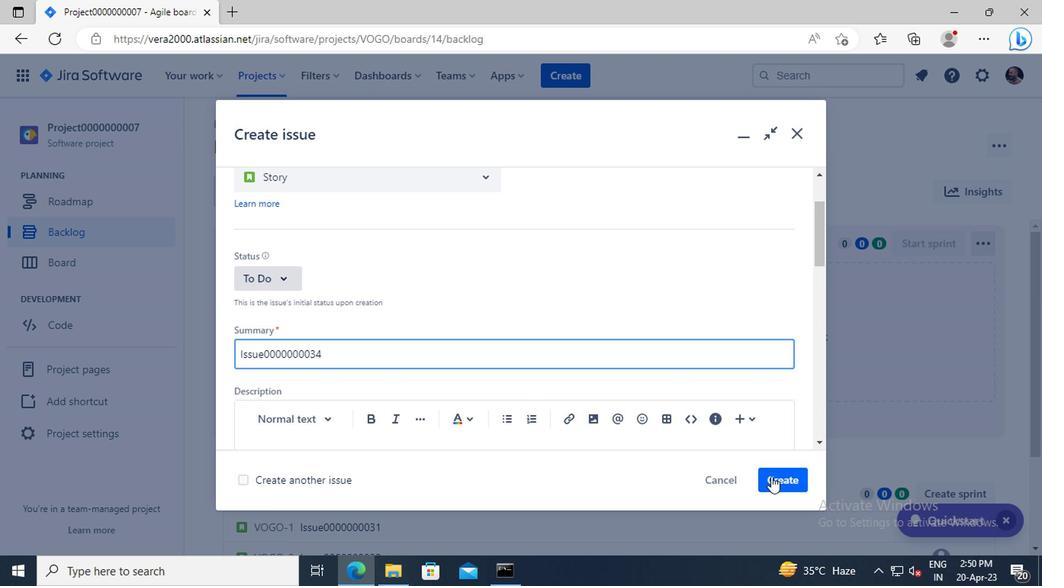 
